 Task: Create a due date automation trigger when advanced on, 2 working days before a card is due add fields without custom field "Resume" set to a number greater than 1 and greater or equal to 10 at 11:00 AM.
Action: Mouse moved to (899, 262)
Screenshot: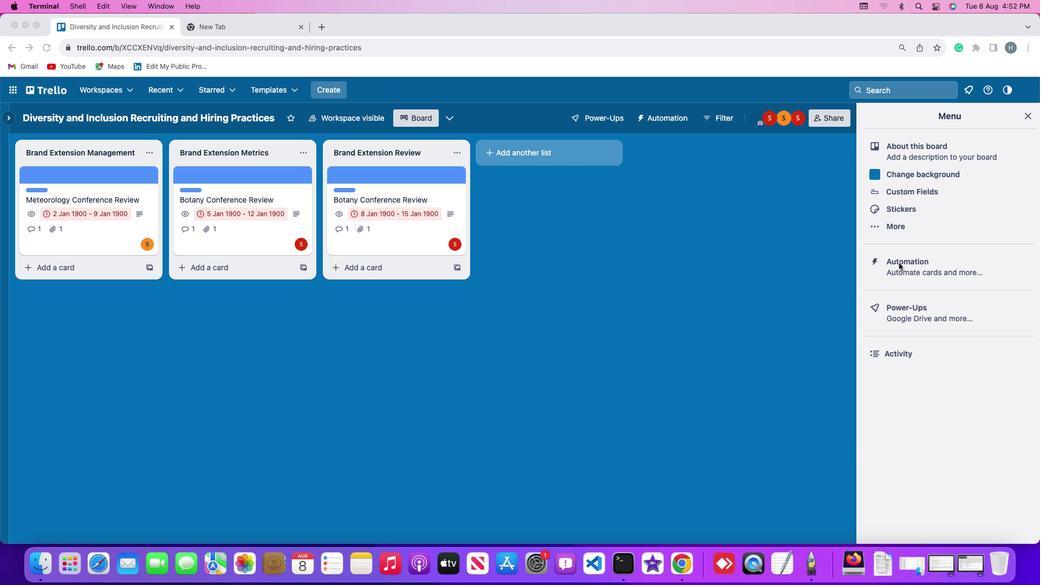 
Action: Mouse pressed left at (899, 262)
Screenshot: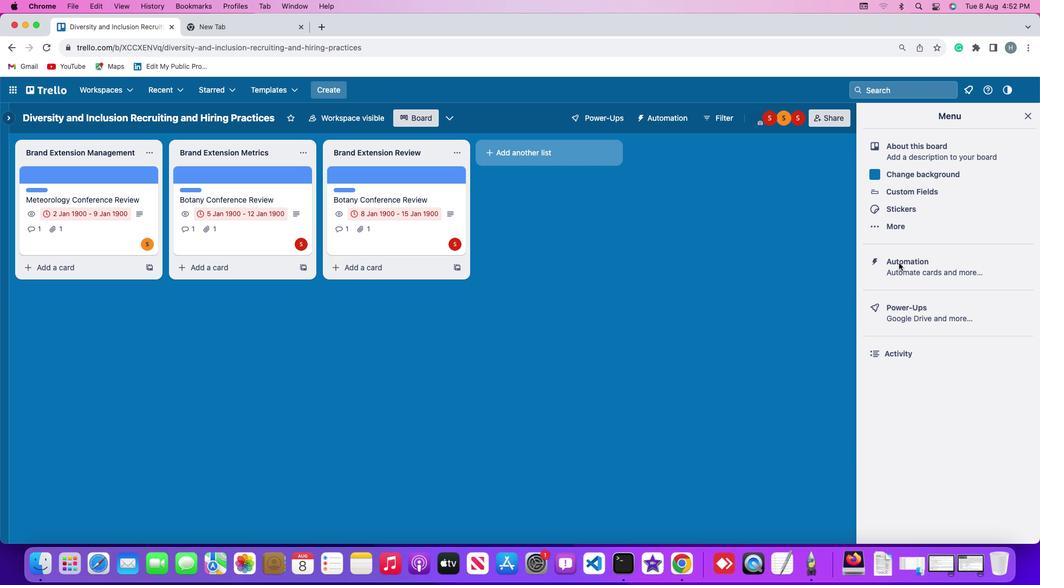 
Action: Mouse pressed left at (899, 262)
Screenshot: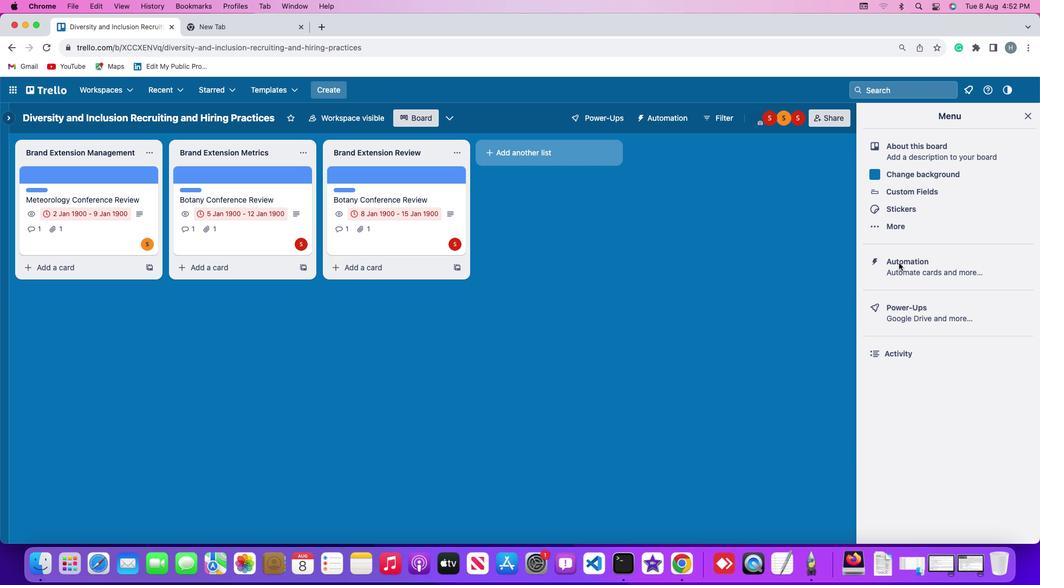 
Action: Mouse moved to (70, 255)
Screenshot: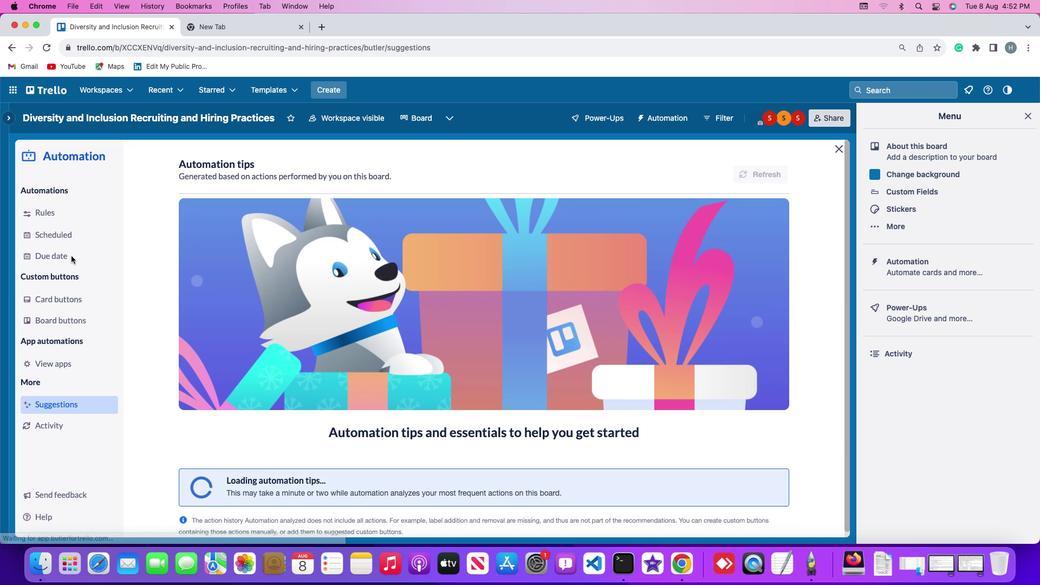 
Action: Mouse pressed left at (70, 255)
Screenshot: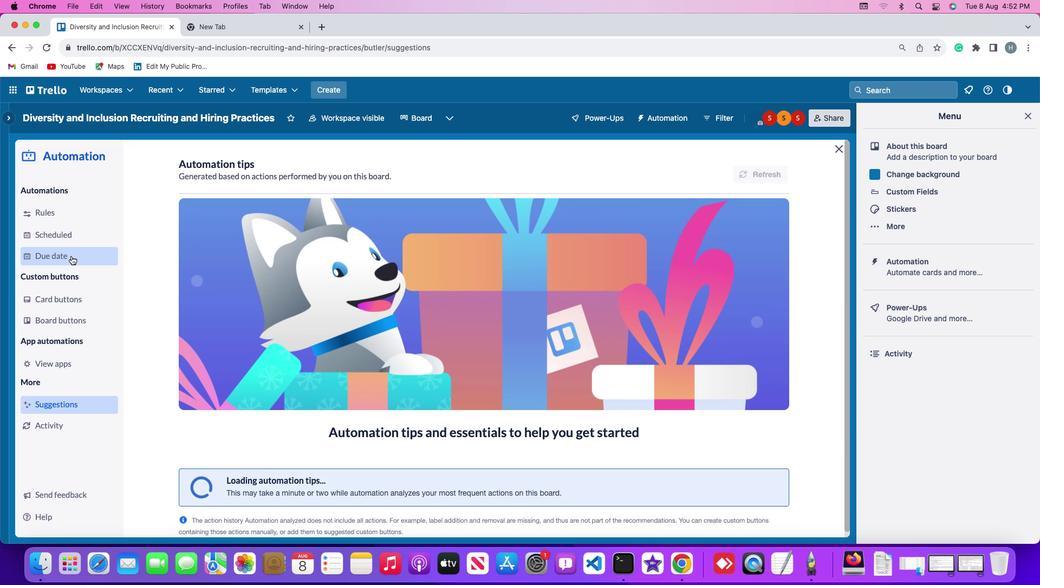 
Action: Mouse moved to (720, 166)
Screenshot: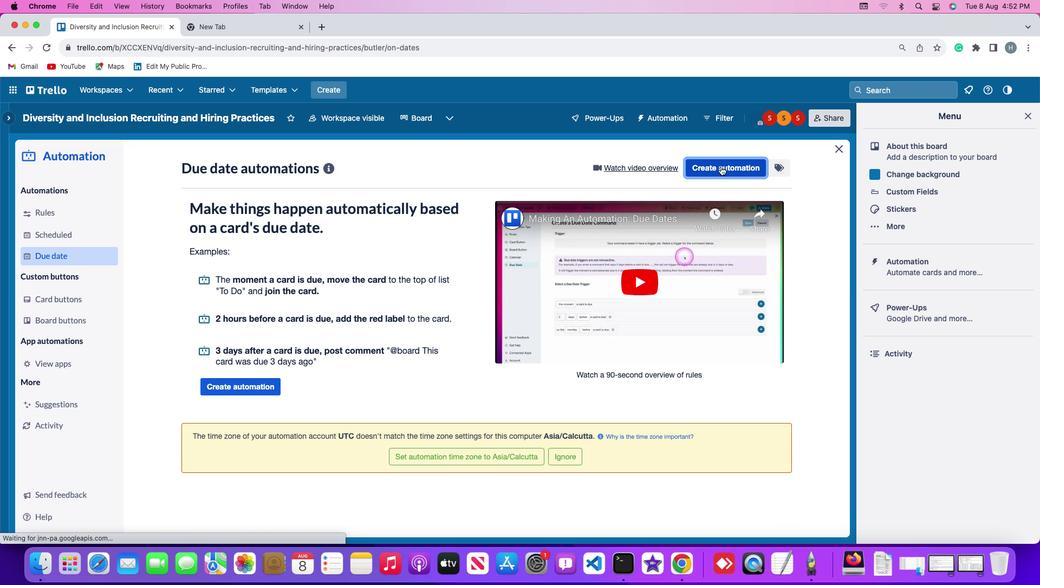 
Action: Mouse pressed left at (720, 166)
Screenshot: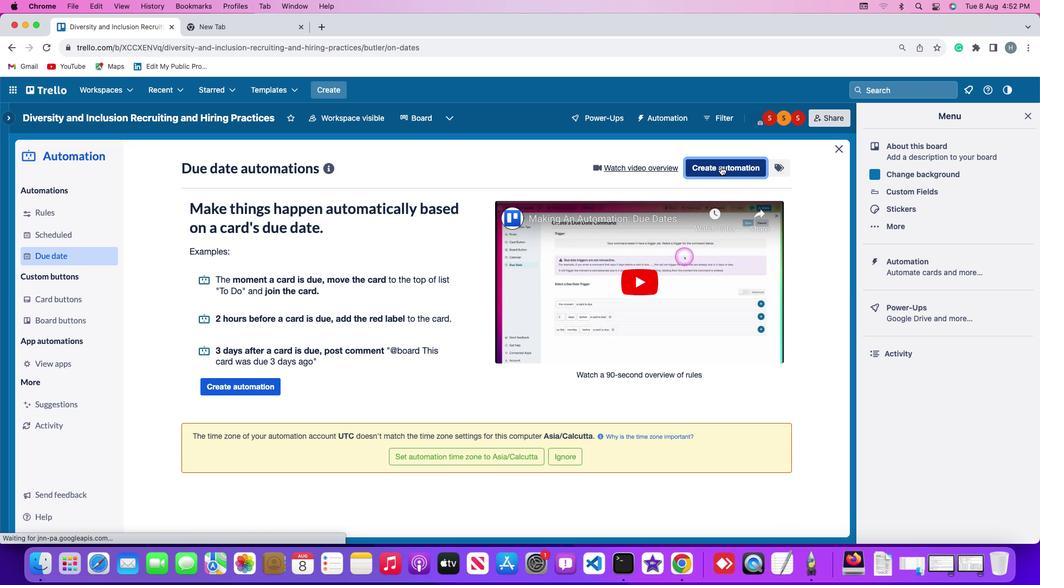 
Action: Mouse moved to (230, 270)
Screenshot: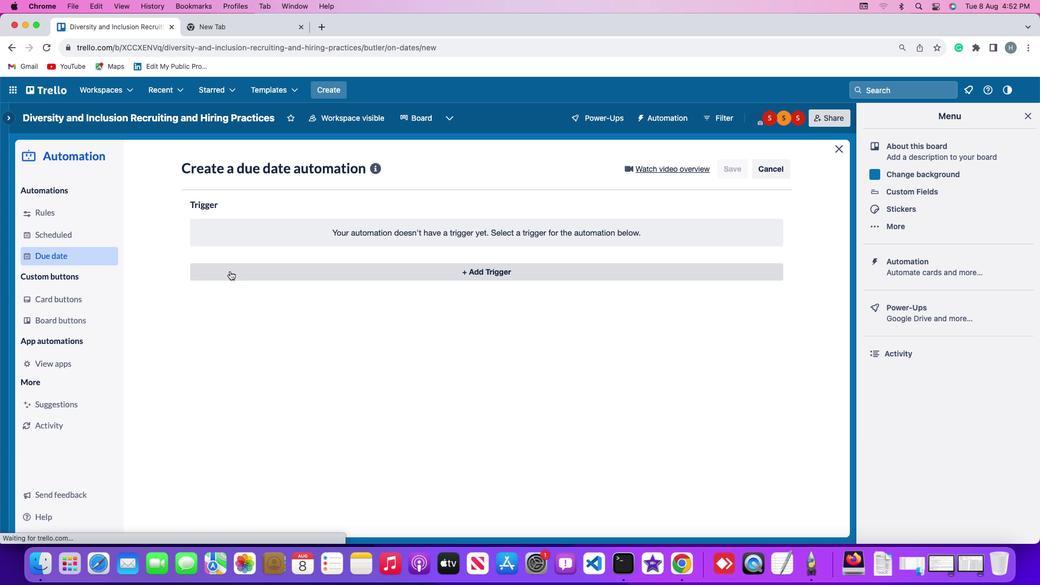 
Action: Mouse pressed left at (230, 270)
Screenshot: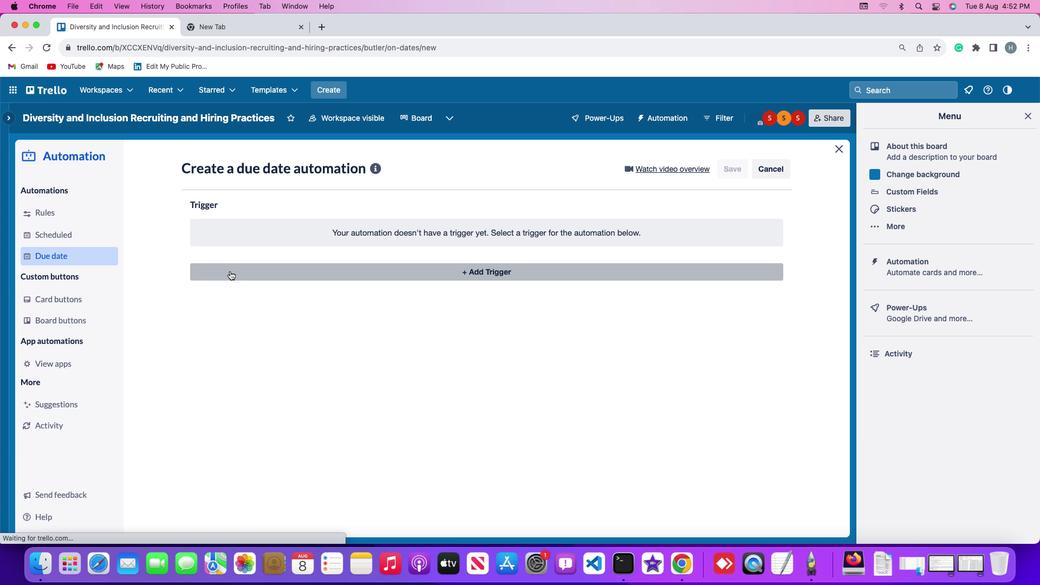 
Action: Mouse moved to (206, 437)
Screenshot: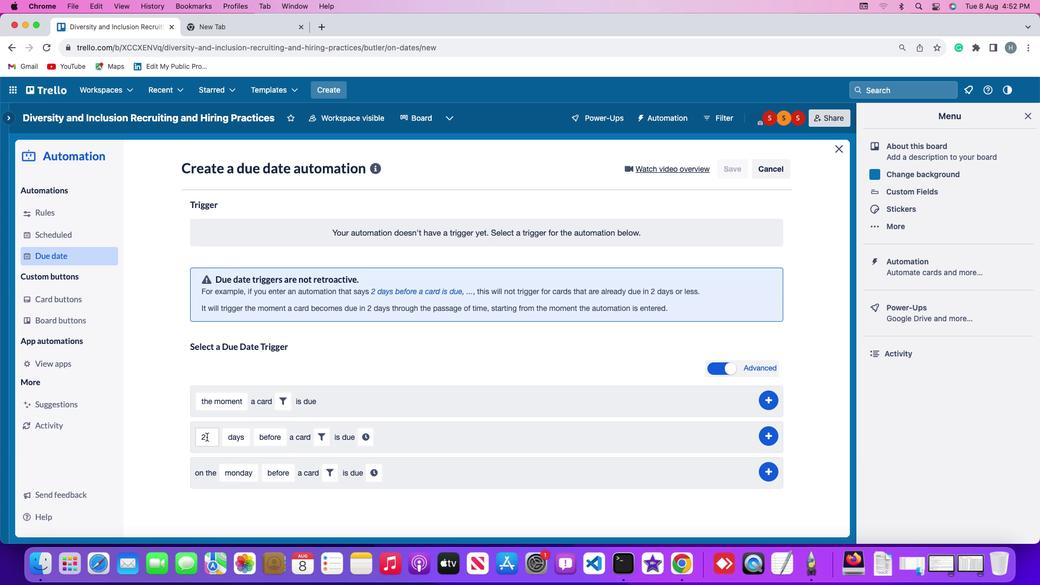 
Action: Mouse pressed left at (206, 437)
Screenshot: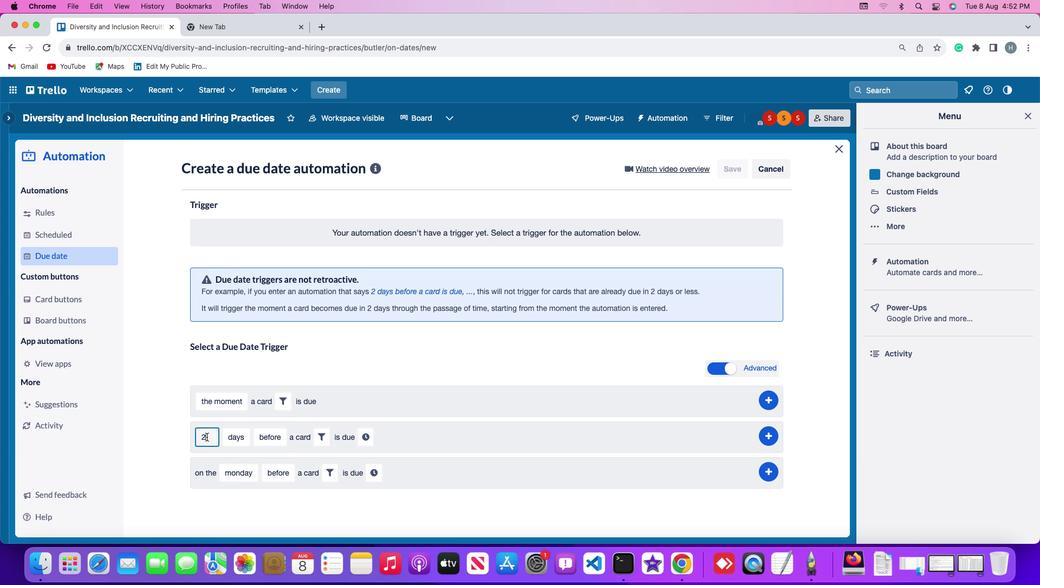 
Action: Mouse moved to (206, 437)
Screenshot: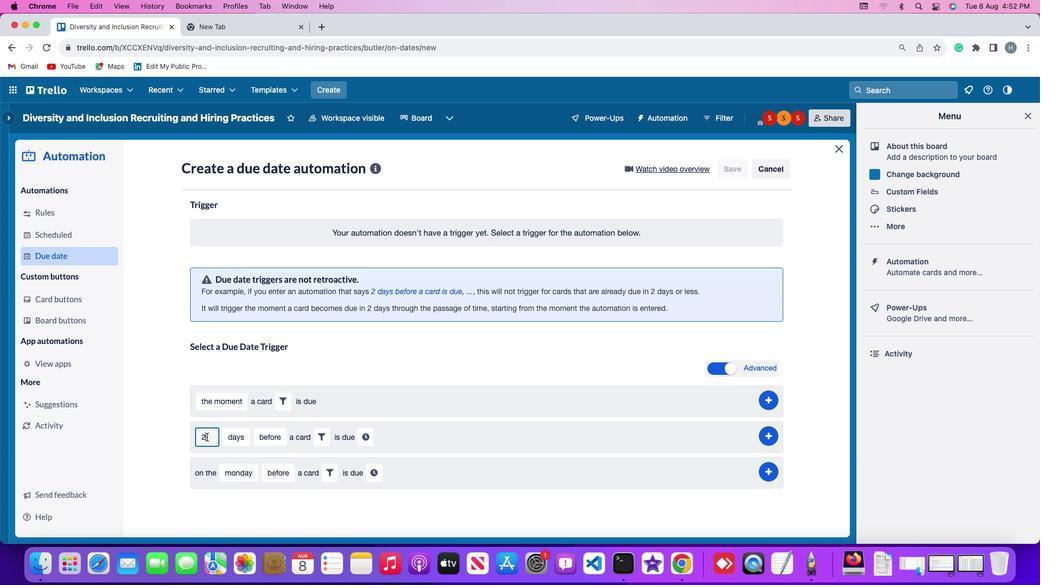 
Action: Key pressed Key.backspace'2'
Screenshot: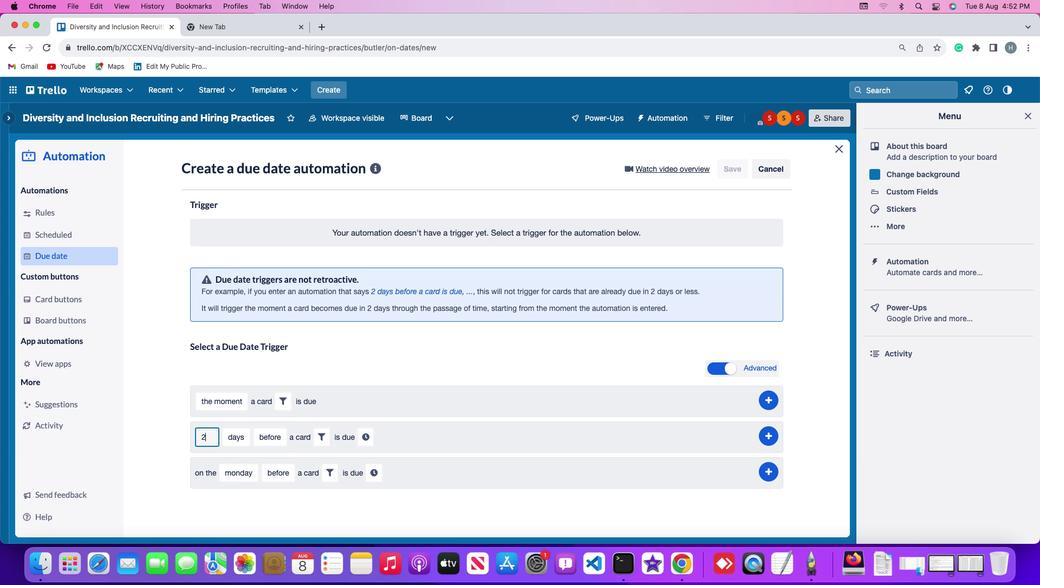 
Action: Mouse moved to (228, 434)
Screenshot: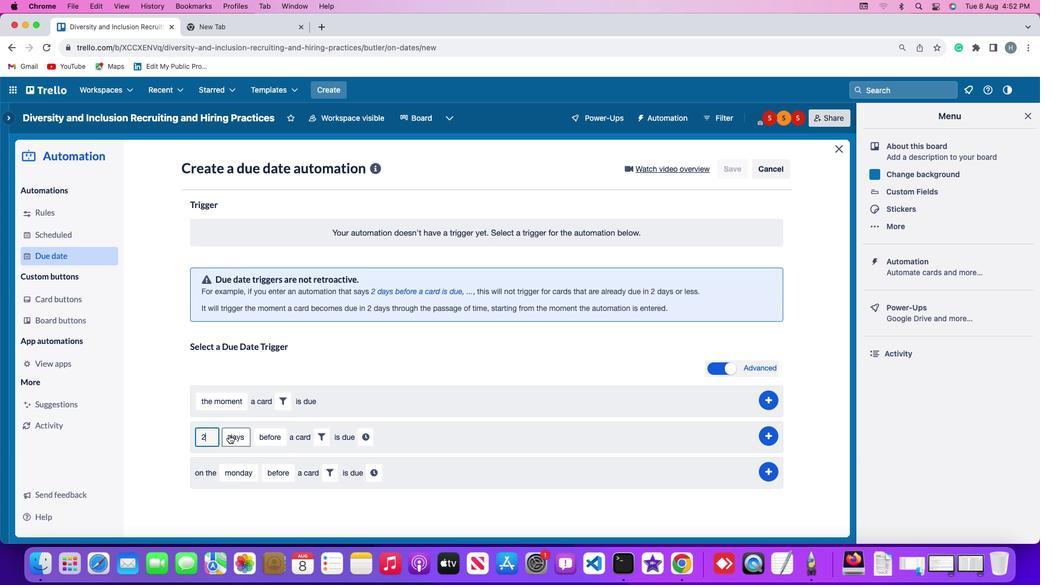 
Action: Mouse pressed left at (228, 434)
Screenshot: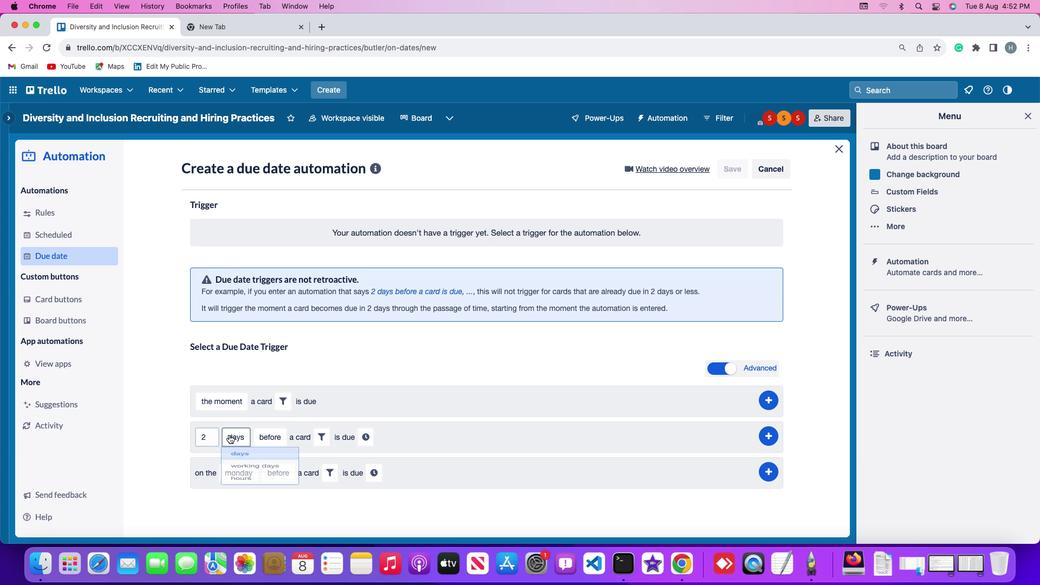 
Action: Mouse moved to (247, 473)
Screenshot: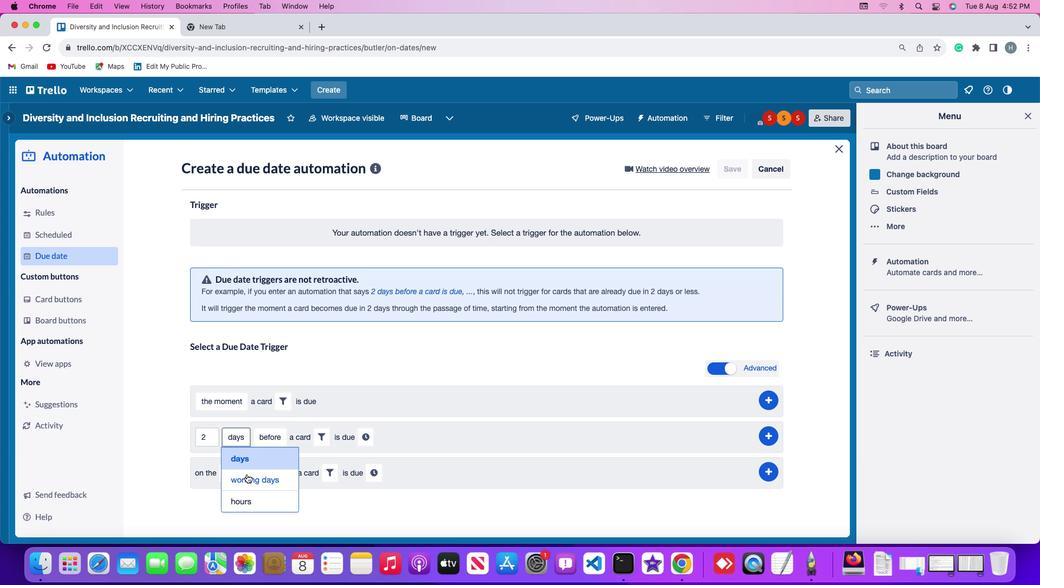 
Action: Mouse pressed left at (247, 473)
Screenshot: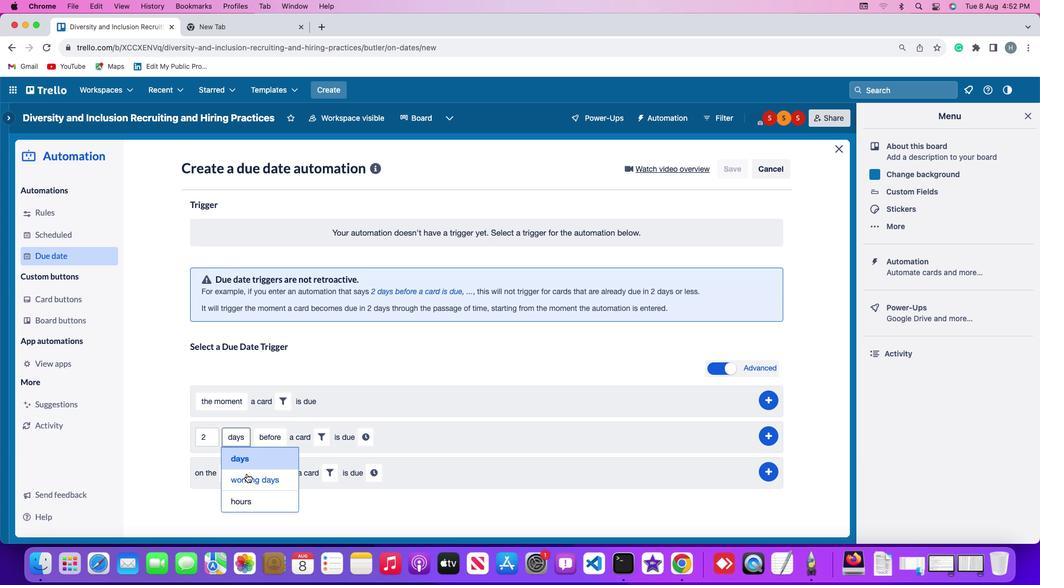 
Action: Mouse moved to (288, 438)
Screenshot: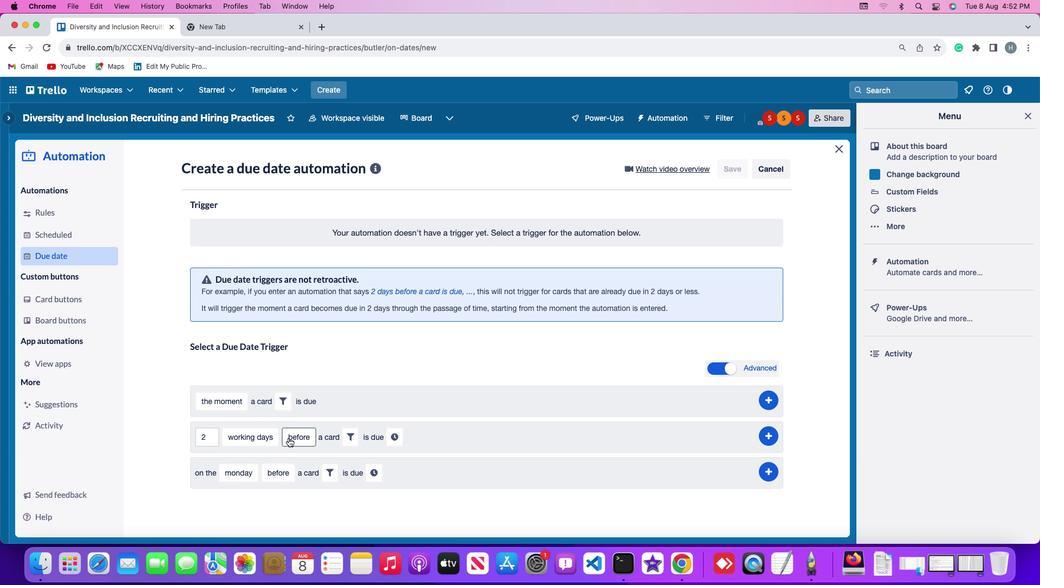 
Action: Mouse pressed left at (288, 438)
Screenshot: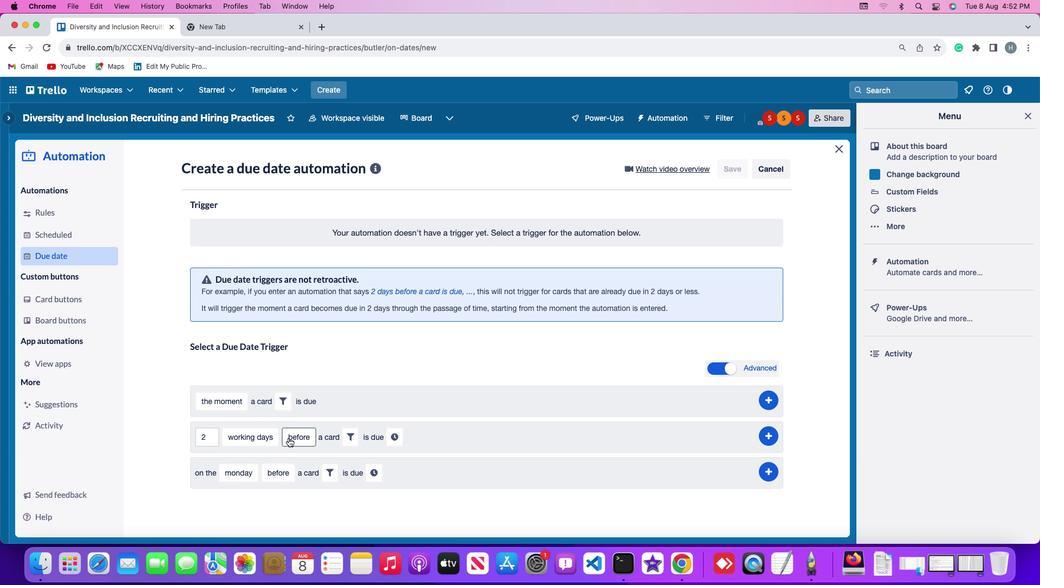 
Action: Mouse moved to (301, 458)
Screenshot: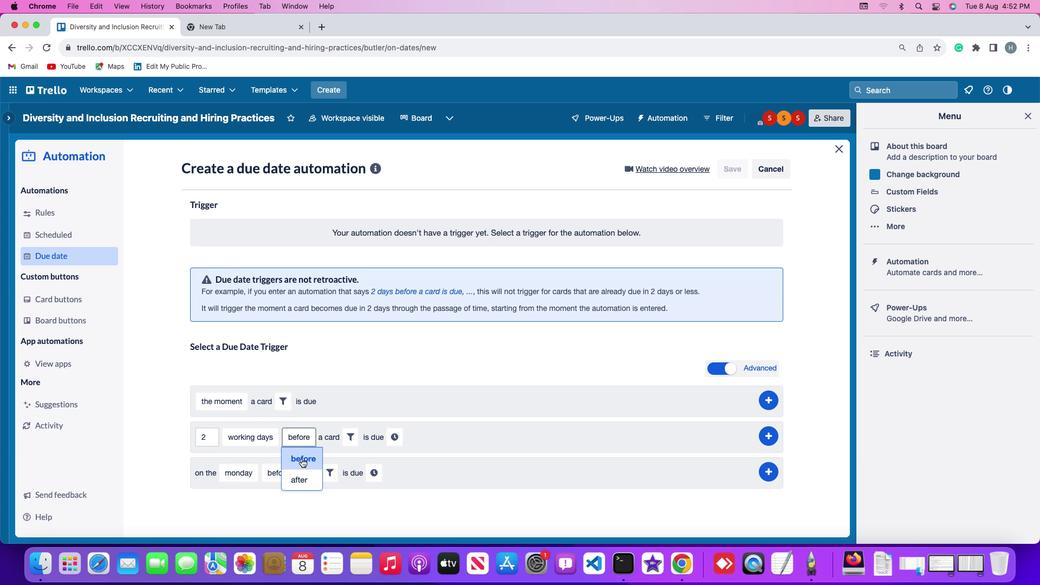
Action: Mouse pressed left at (301, 458)
Screenshot: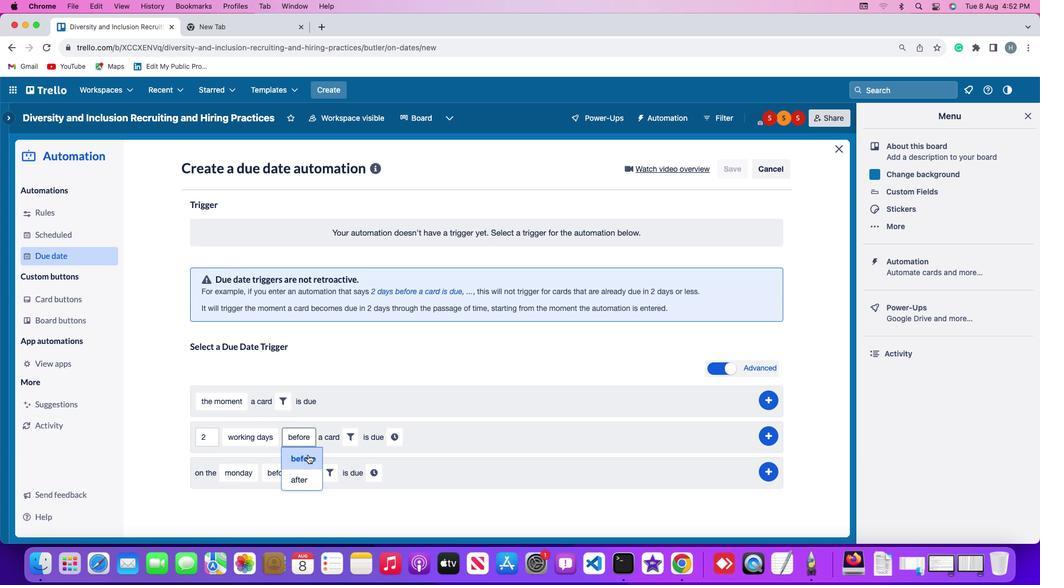 
Action: Mouse moved to (356, 440)
Screenshot: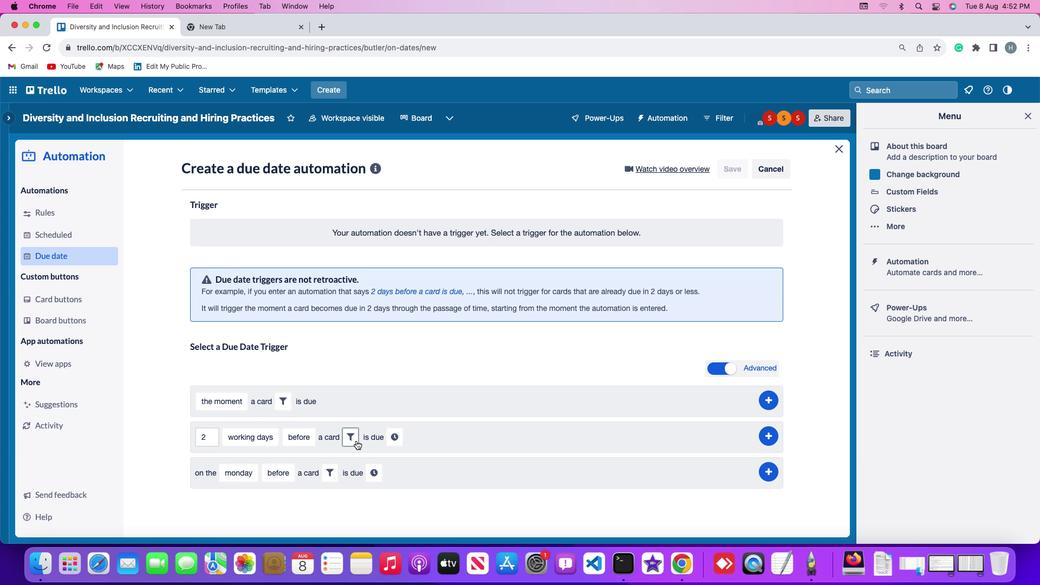 
Action: Mouse pressed left at (356, 440)
Screenshot: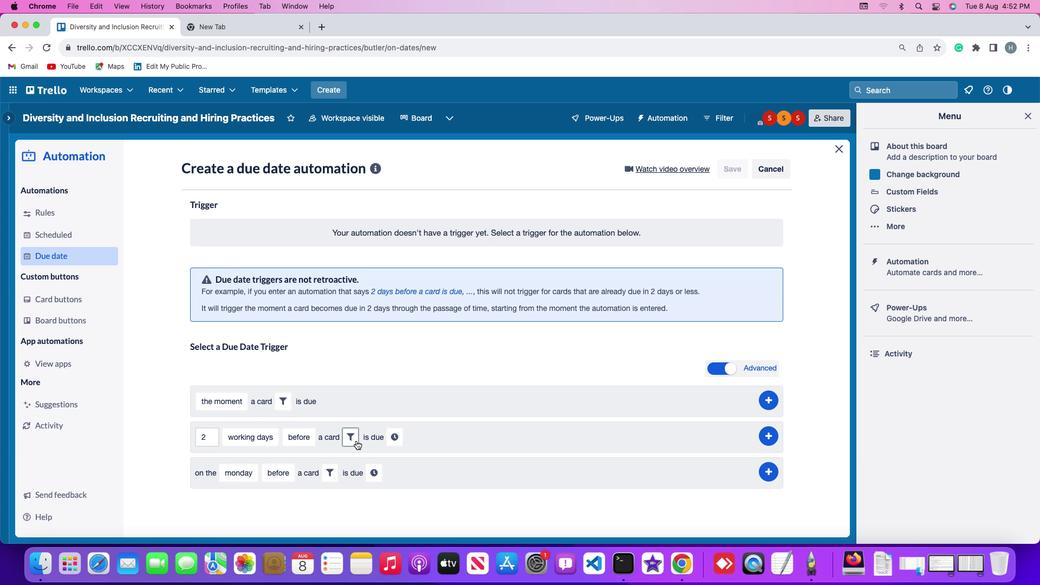 
Action: Mouse moved to (535, 471)
Screenshot: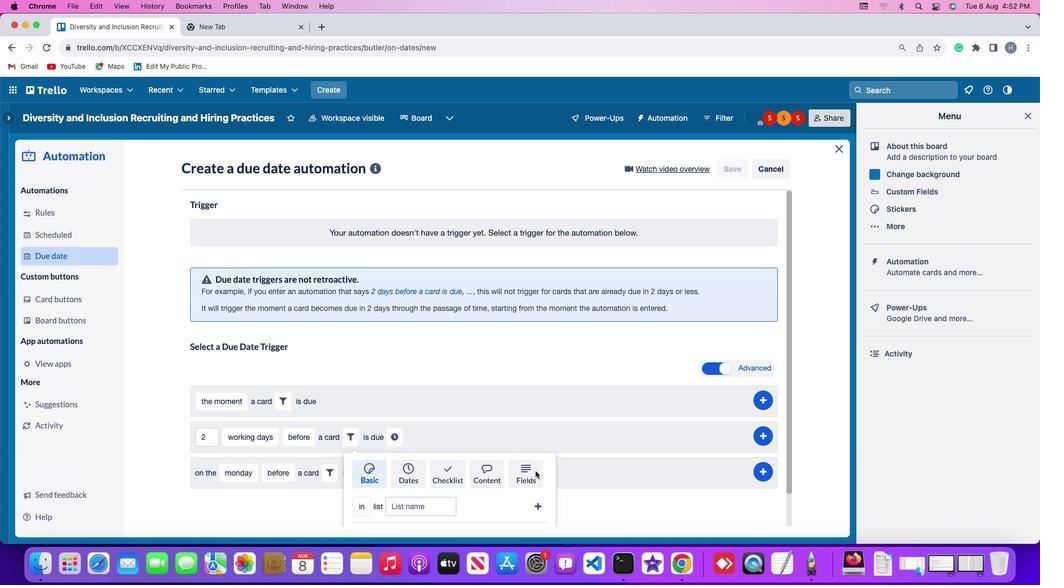 
Action: Mouse pressed left at (535, 471)
Screenshot: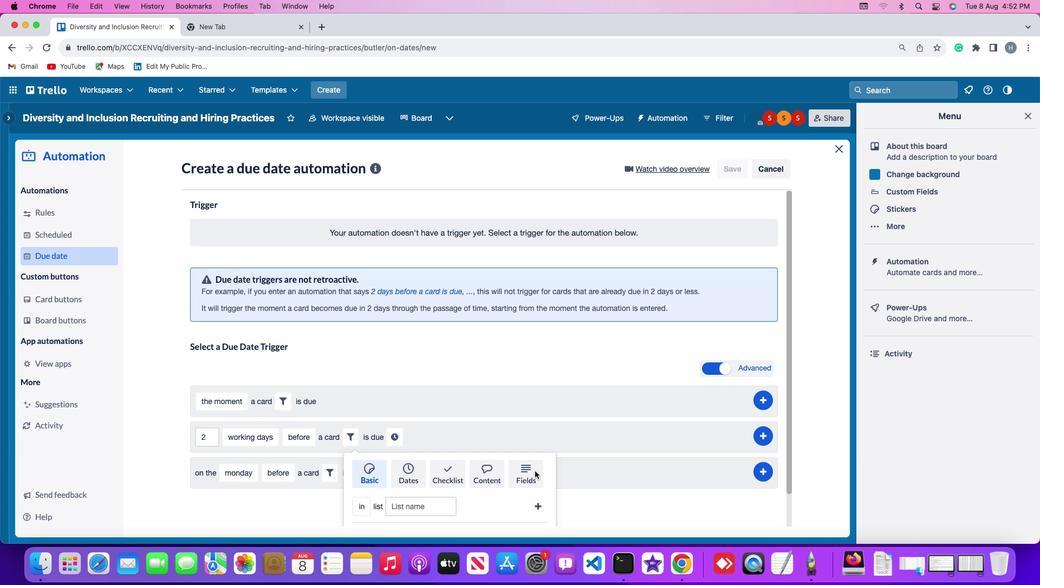 
Action: Mouse moved to (303, 504)
Screenshot: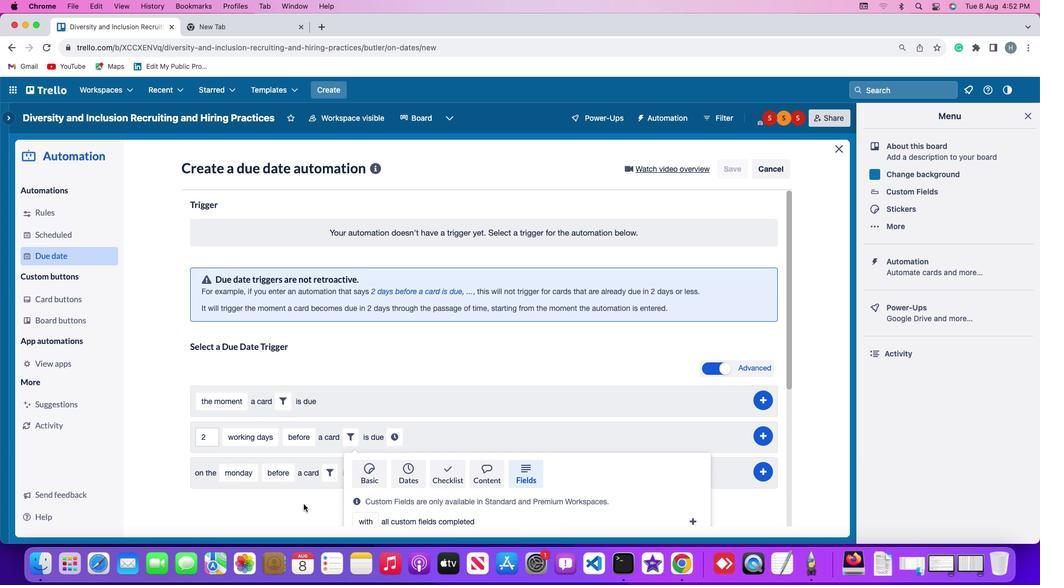 
Action: Mouse scrolled (303, 504) with delta (0, 0)
Screenshot: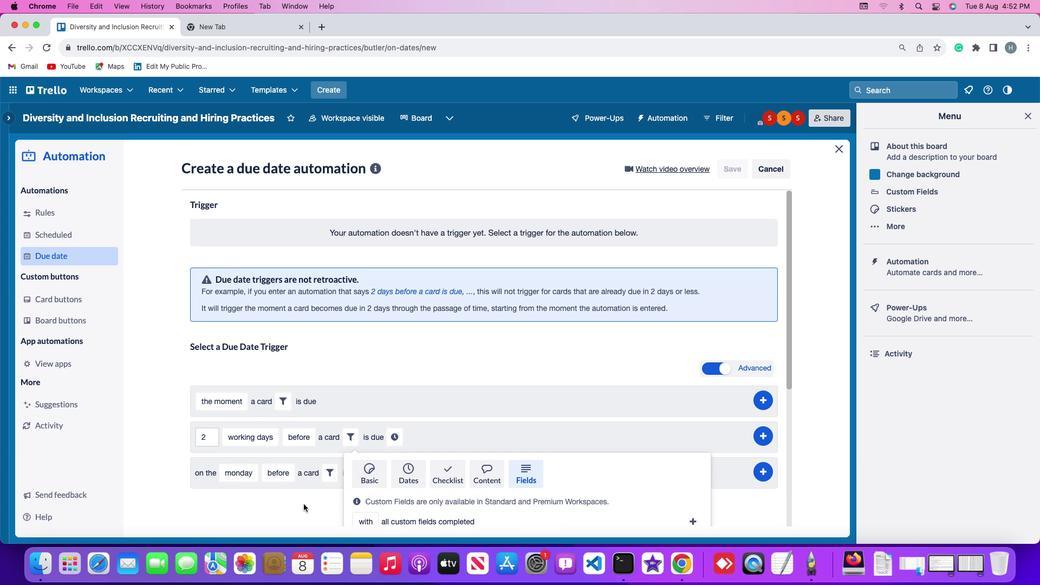 
Action: Mouse scrolled (303, 504) with delta (0, 0)
Screenshot: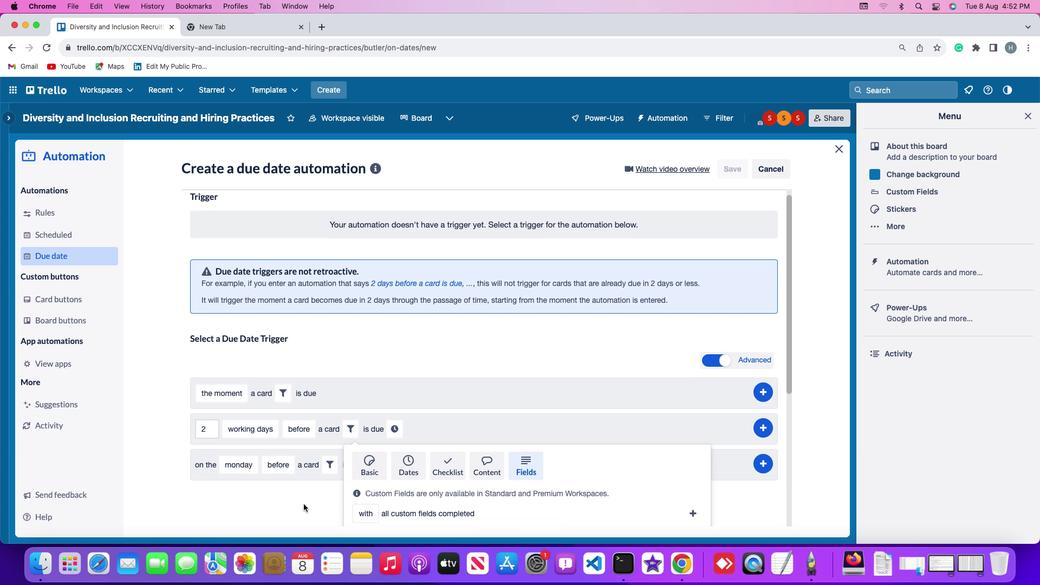 
Action: Mouse scrolled (303, 504) with delta (0, -1)
Screenshot: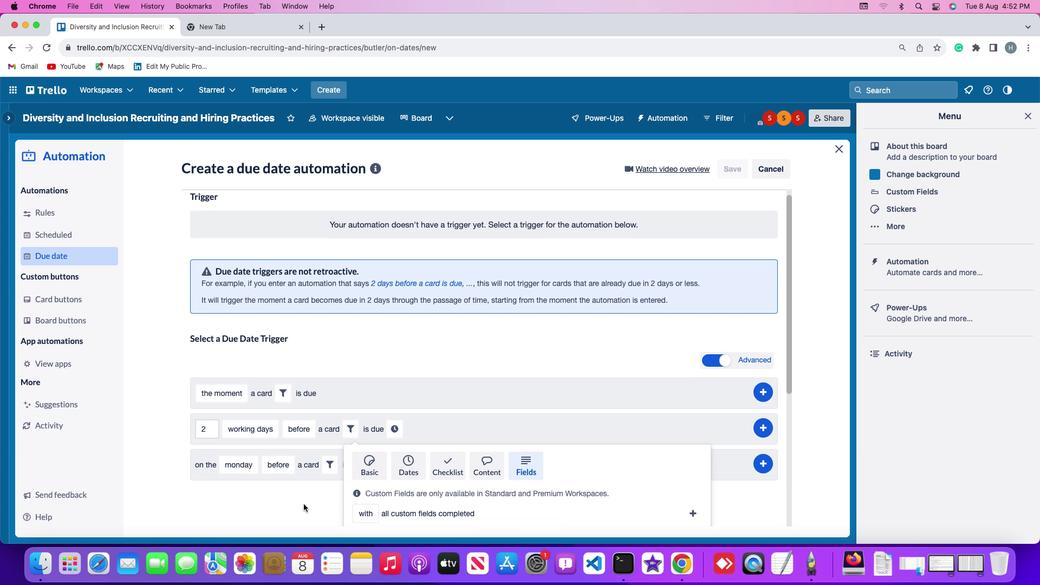 
Action: Mouse scrolled (303, 504) with delta (0, -2)
Screenshot: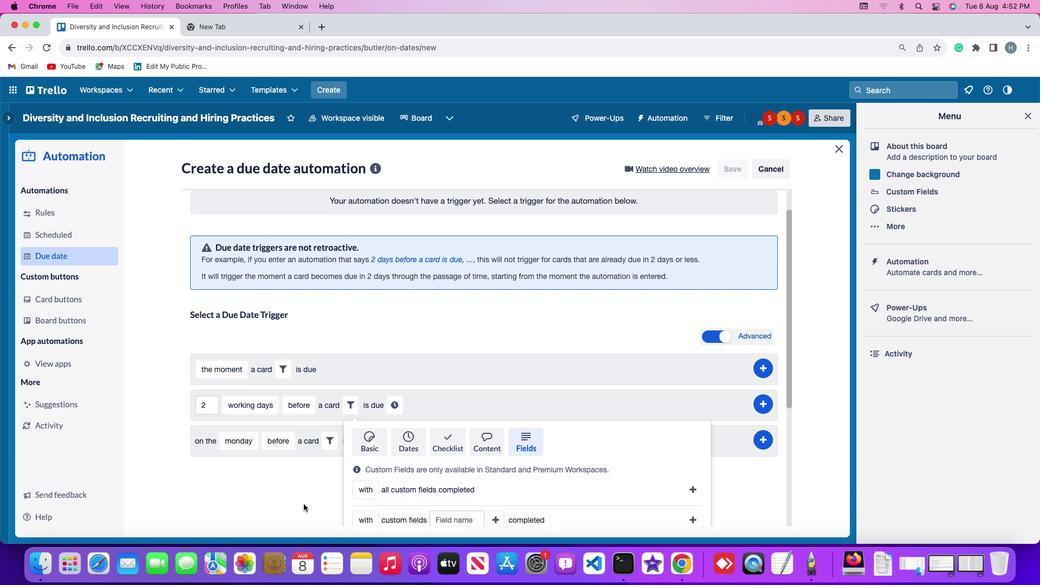 
Action: Mouse scrolled (303, 504) with delta (0, -3)
Screenshot: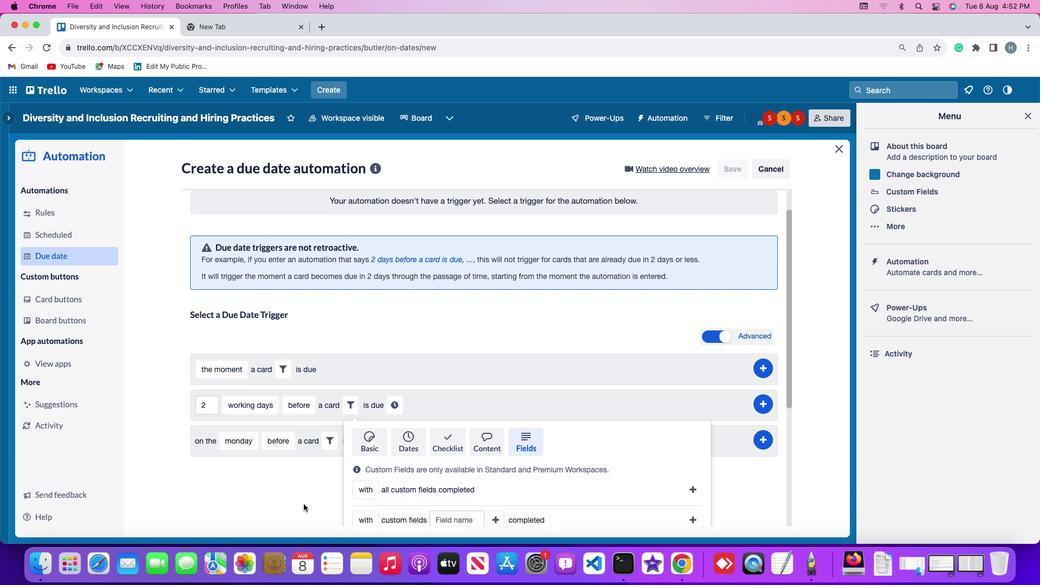 
Action: Mouse scrolled (303, 504) with delta (0, -3)
Screenshot: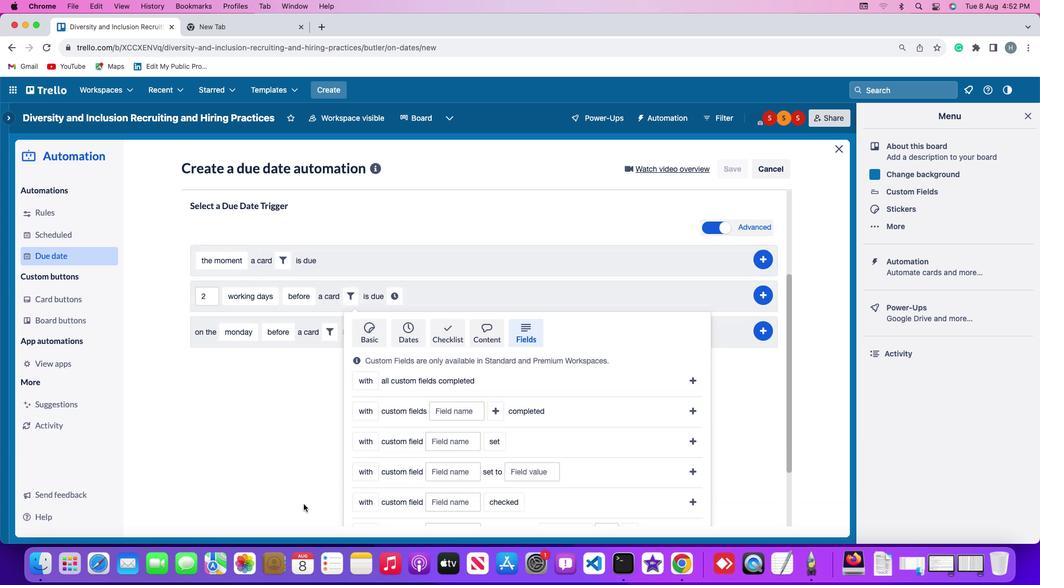 
Action: Mouse scrolled (303, 504) with delta (0, -3)
Screenshot: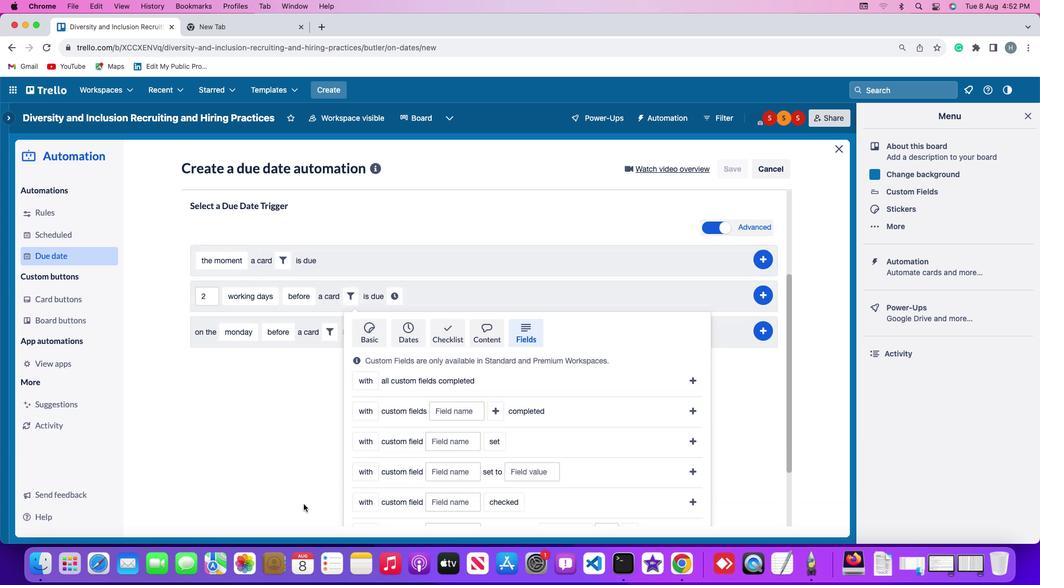 
Action: Mouse scrolled (303, 504) with delta (0, 0)
Screenshot: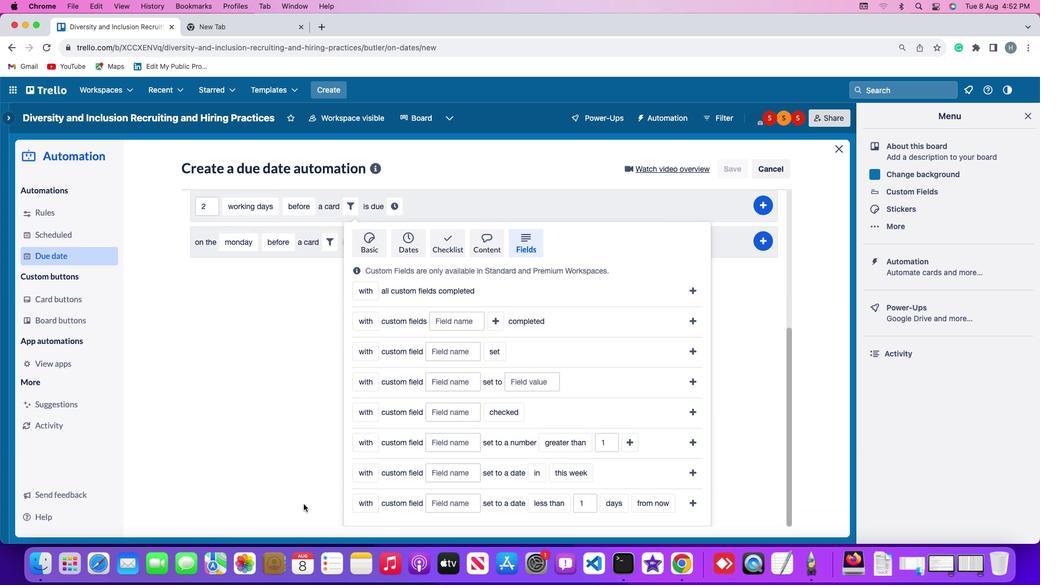 
Action: Mouse scrolled (303, 504) with delta (0, 0)
Screenshot: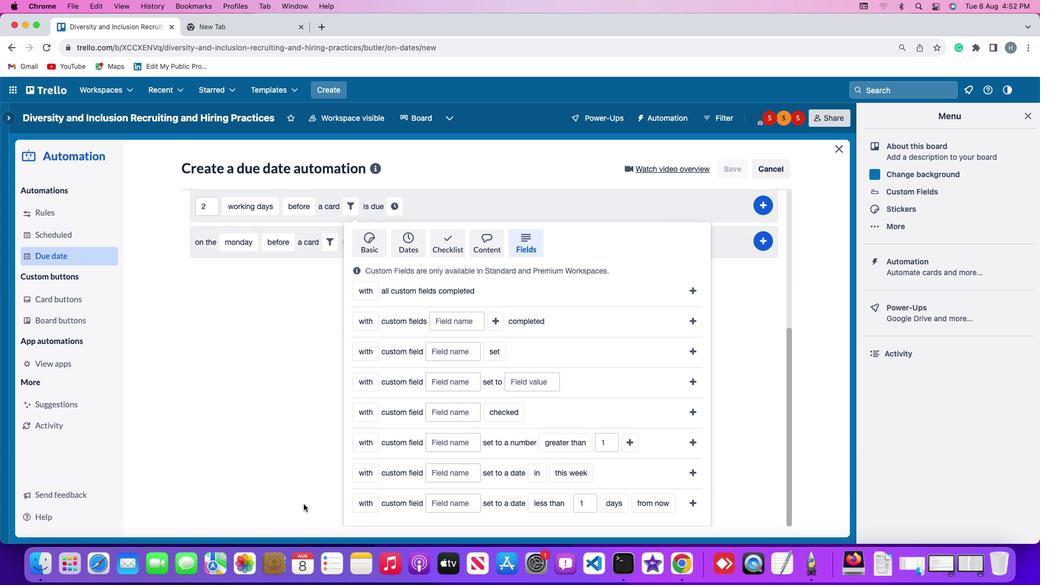 
Action: Mouse scrolled (303, 504) with delta (0, -2)
Screenshot: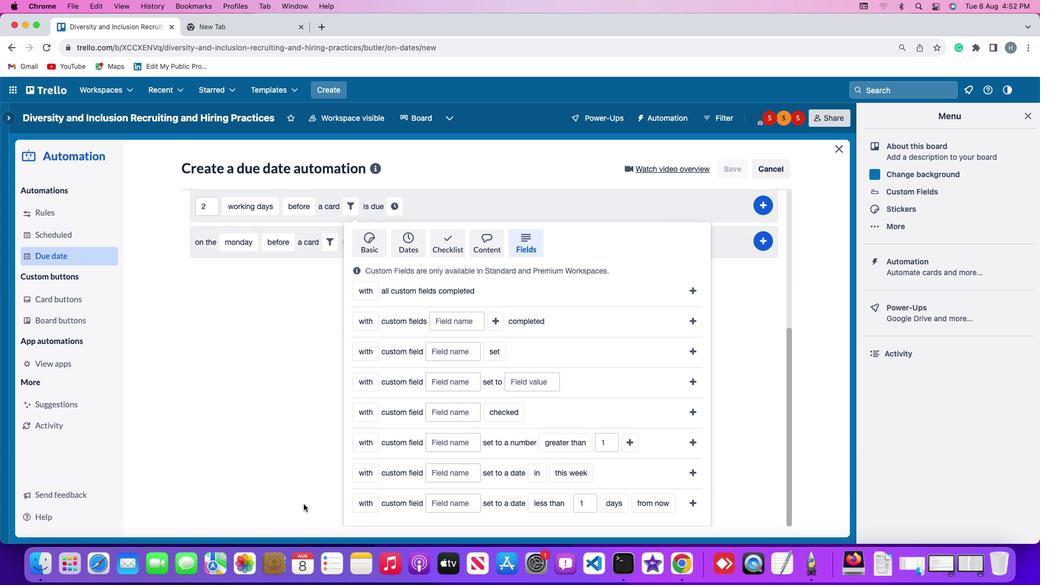 
Action: Mouse scrolled (303, 504) with delta (0, -2)
Screenshot: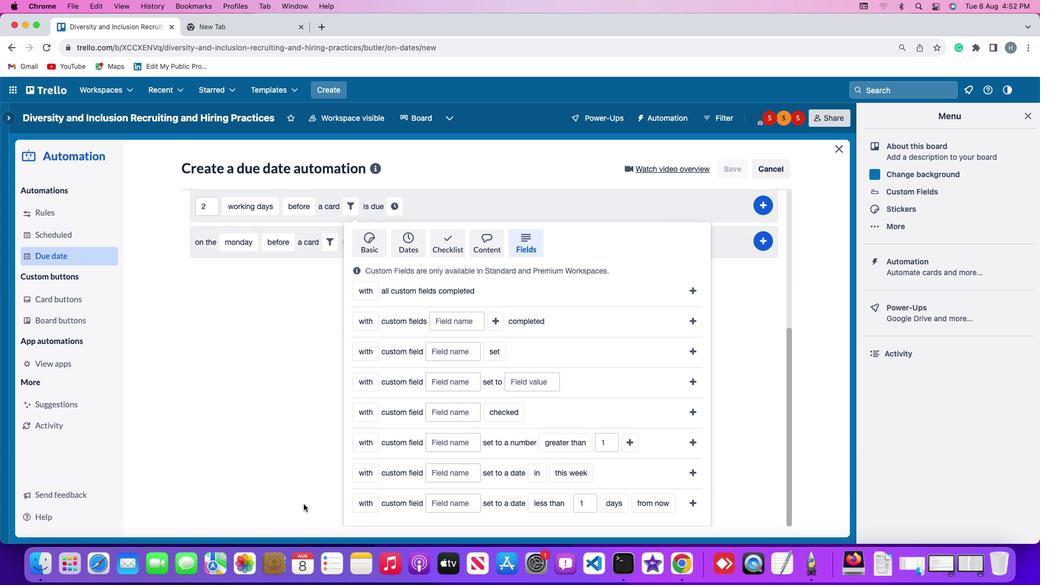 
Action: Mouse scrolled (303, 504) with delta (0, -3)
Screenshot: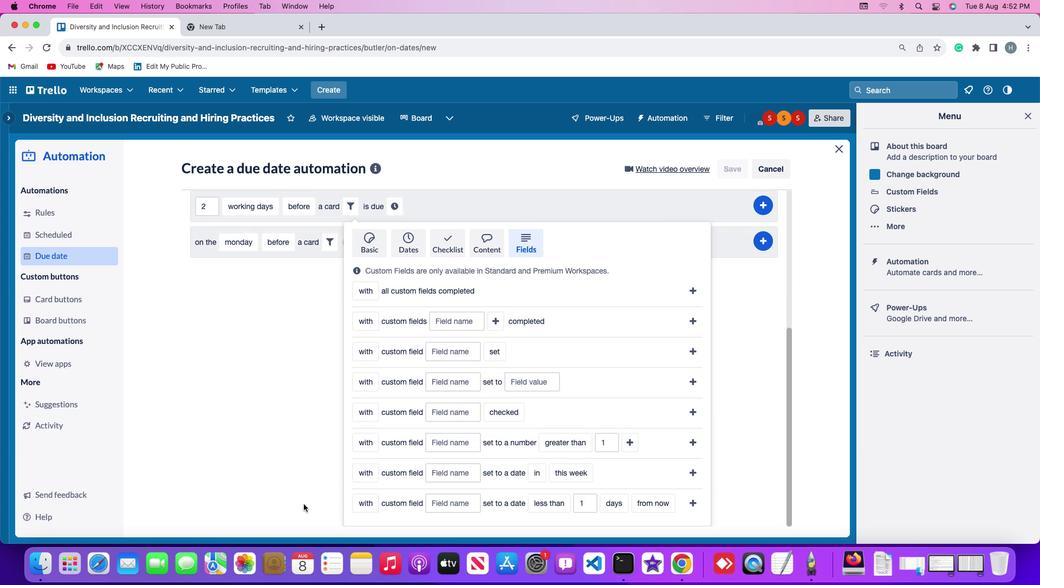 
Action: Mouse scrolled (303, 504) with delta (0, -3)
Screenshot: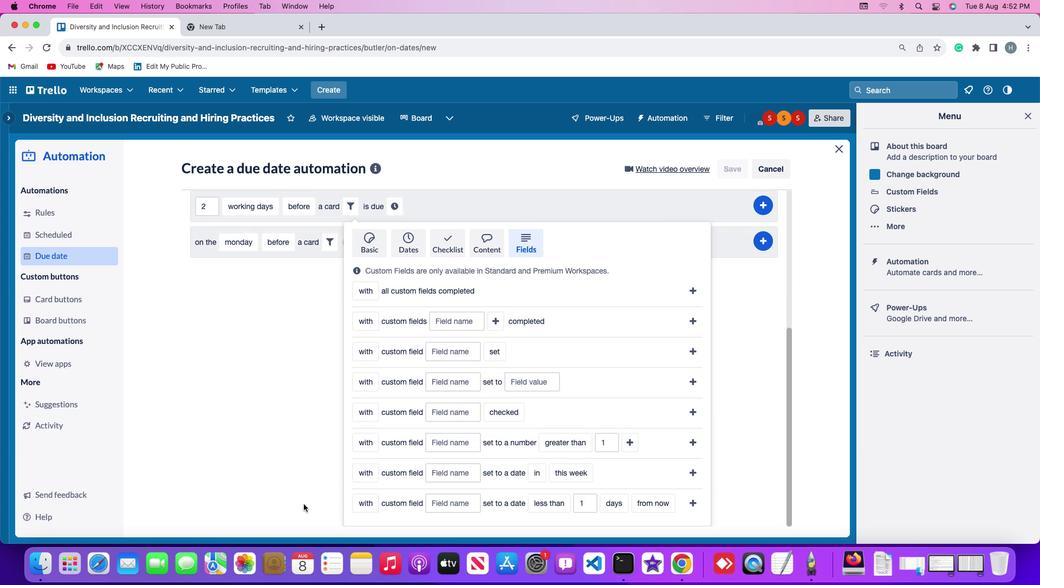 
Action: Mouse moved to (351, 447)
Screenshot: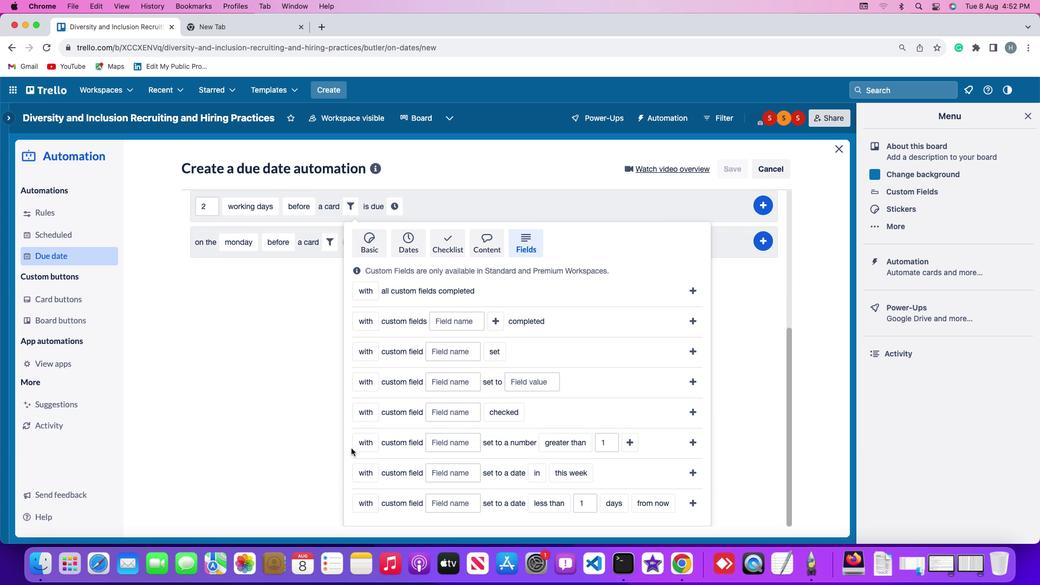 
Action: Mouse pressed left at (351, 447)
Screenshot: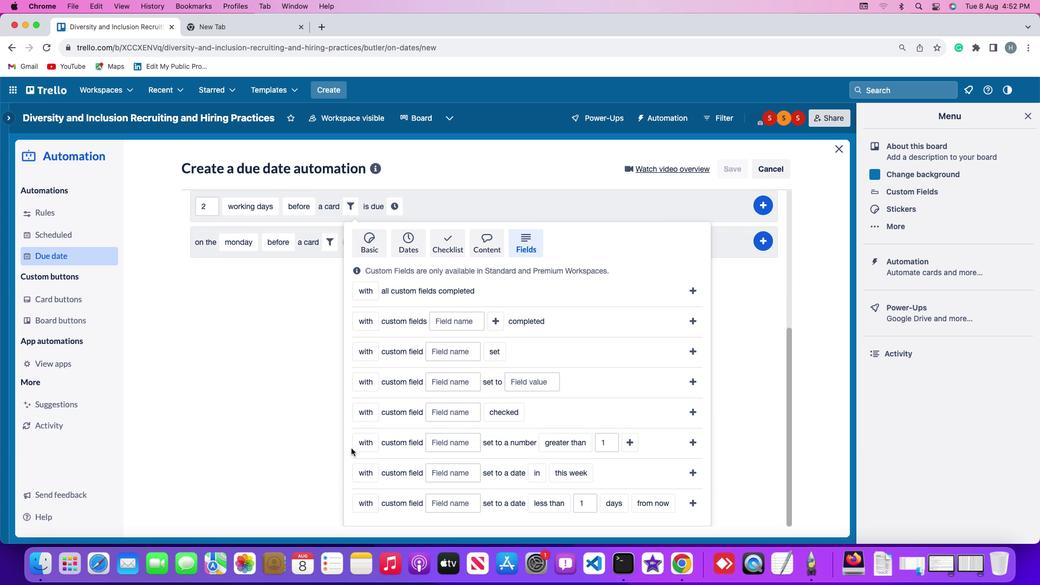 
Action: Mouse moved to (362, 443)
Screenshot: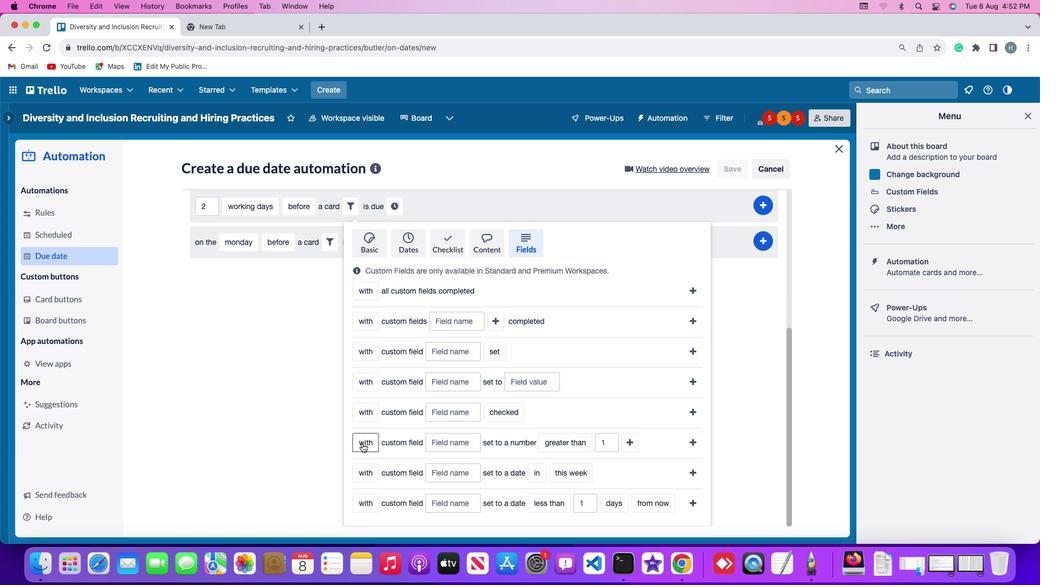 
Action: Mouse pressed left at (362, 443)
Screenshot: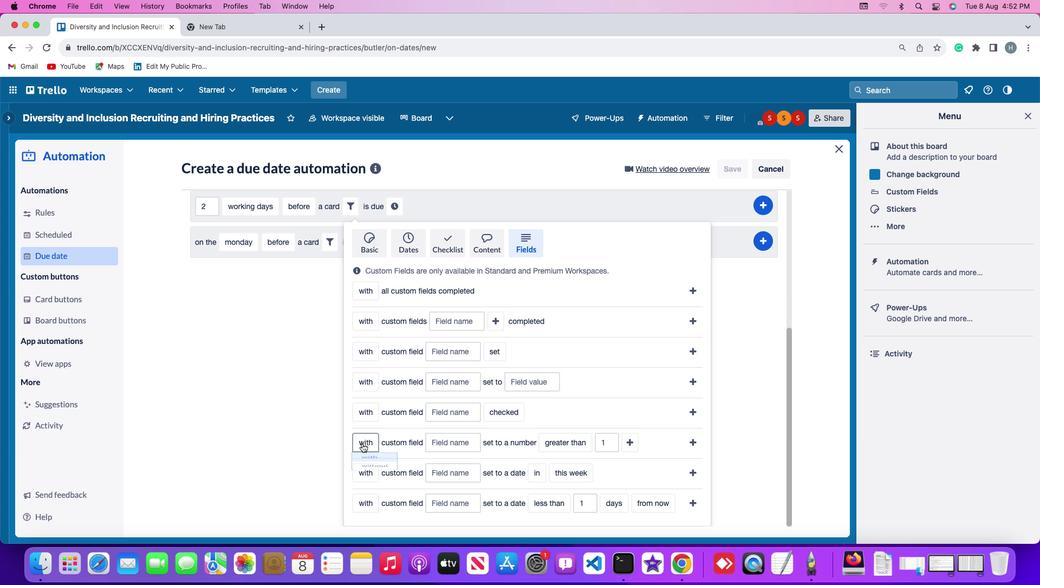 
Action: Mouse moved to (371, 480)
Screenshot: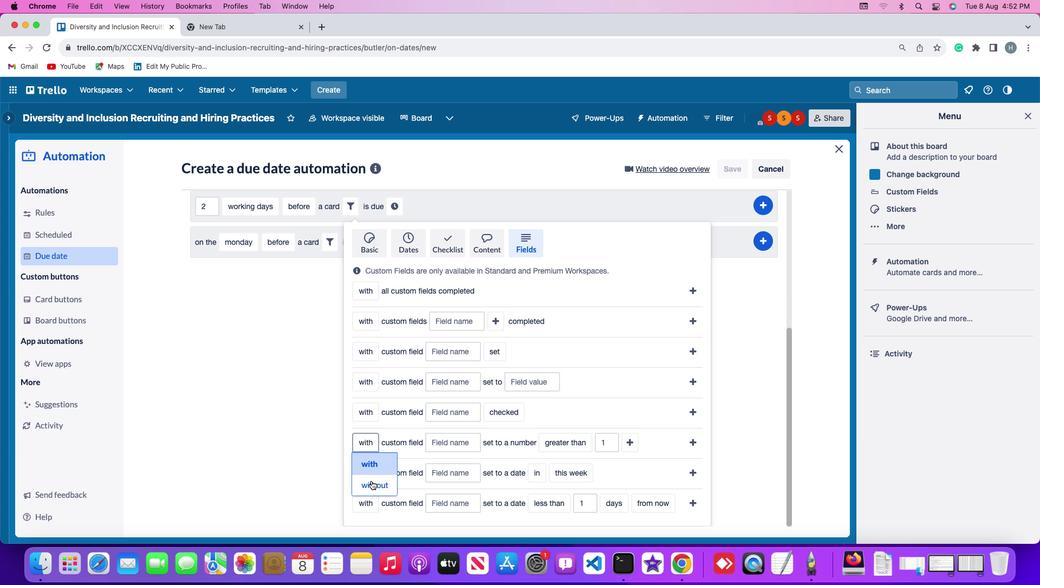 
Action: Mouse pressed left at (371, 480)
Screenshot: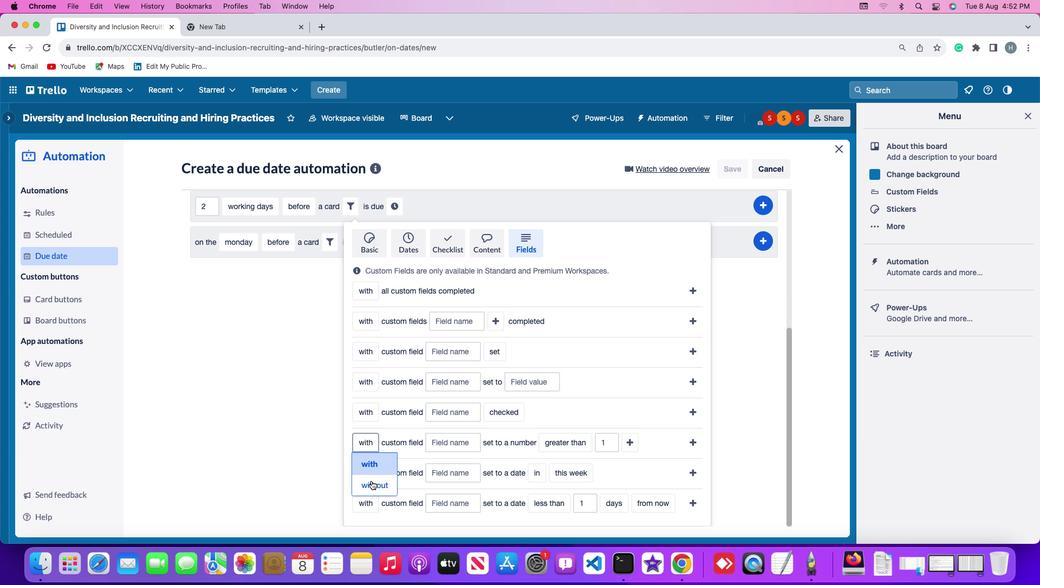 
Action: Mouse moved to (461, 443)
Screenshot: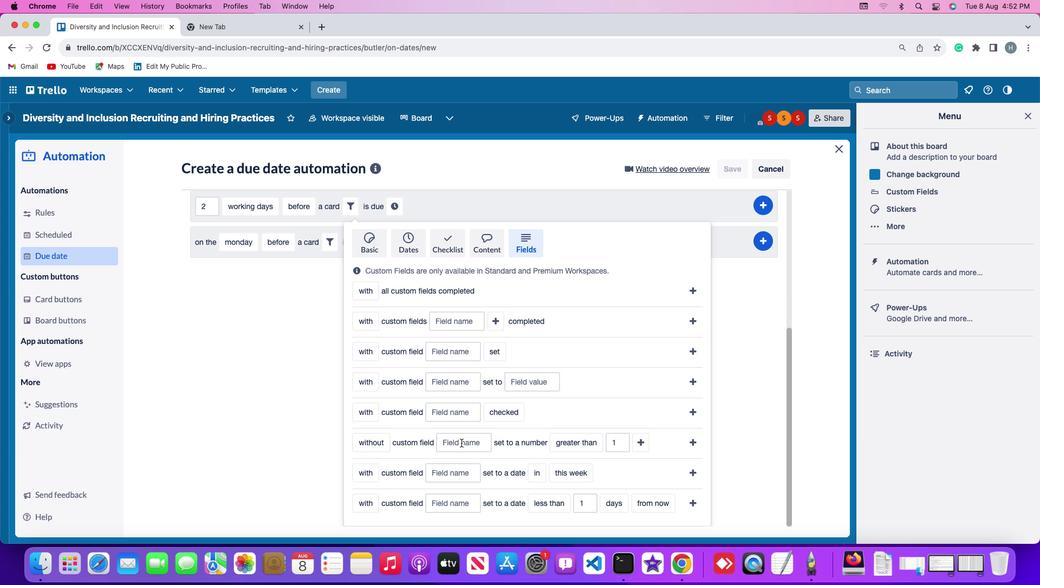 
Action: Mouse pressed left at (461, 443)
Screenshot: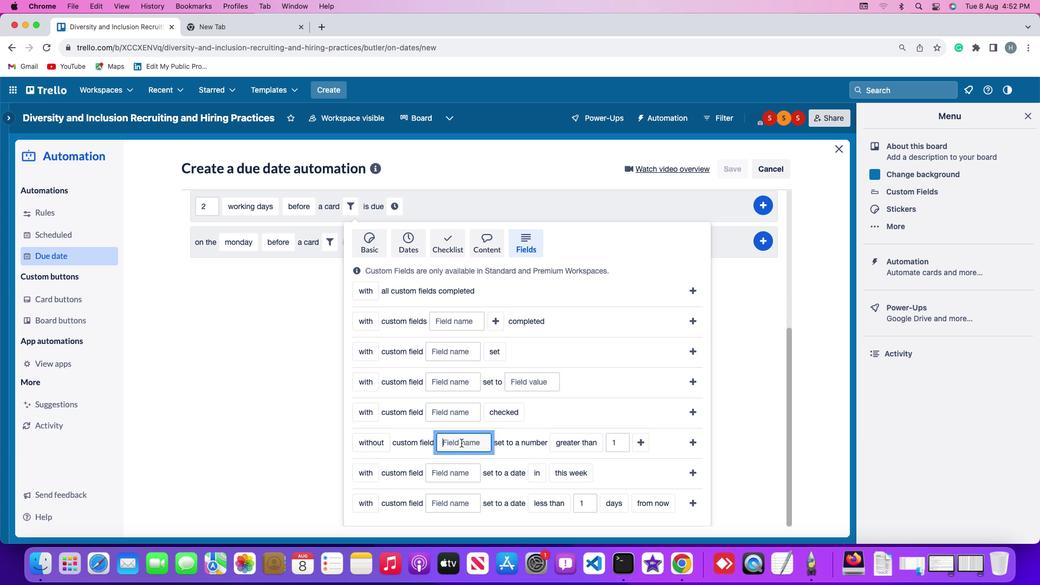 
Action: Mouse moved to (461, 442)
Screenshot: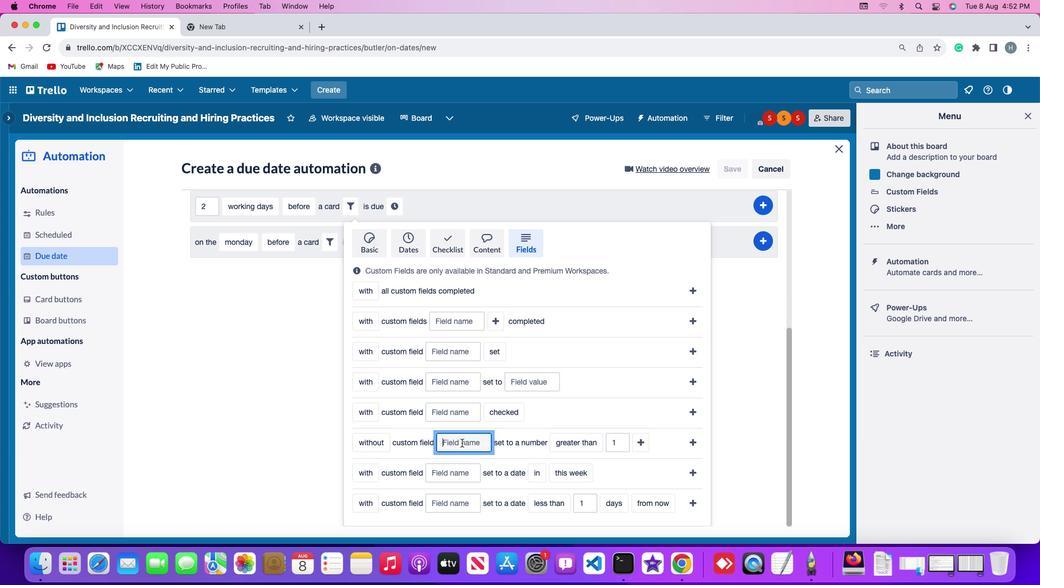 
Action: Key pressed Key.shift'R''e''s''u''m''e'
Screenshot: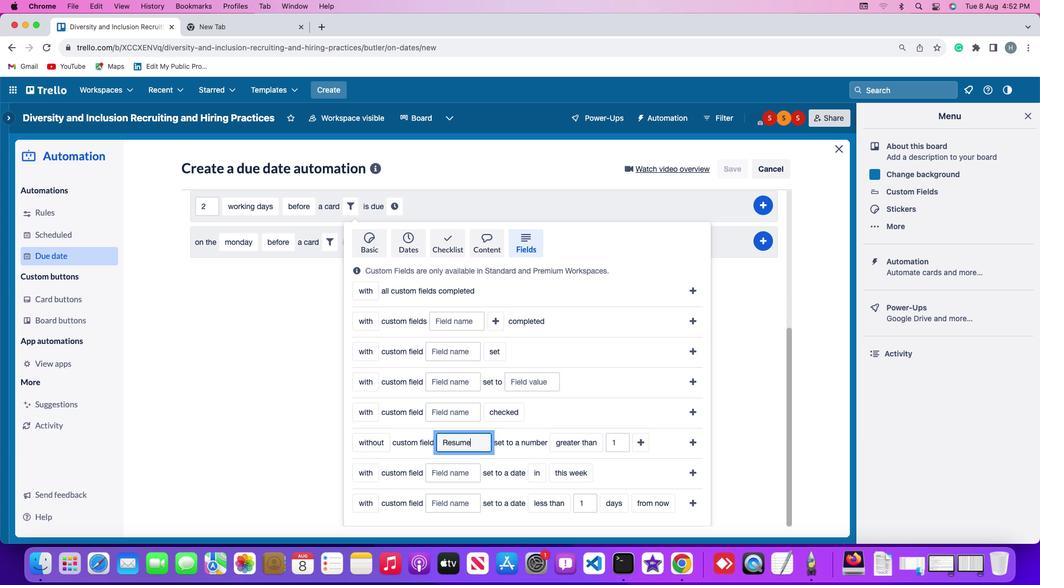 
Action: Mouse moved to (566, 442)
Screenshot: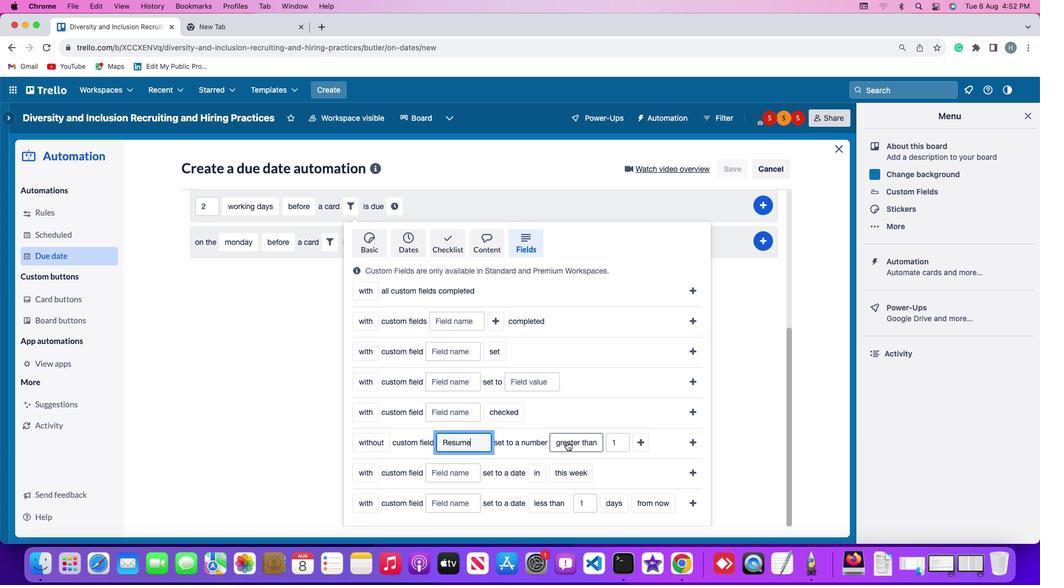 
Action: Mouse pressed left at (566, 442)
Screenshot: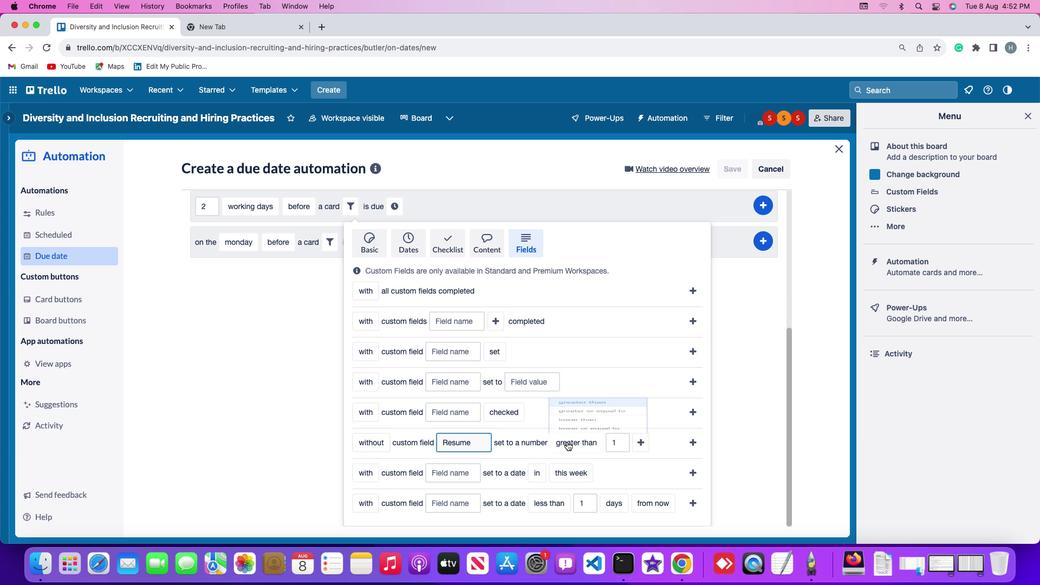 
Action: Mouse moved to (587, 363)
Screenshot: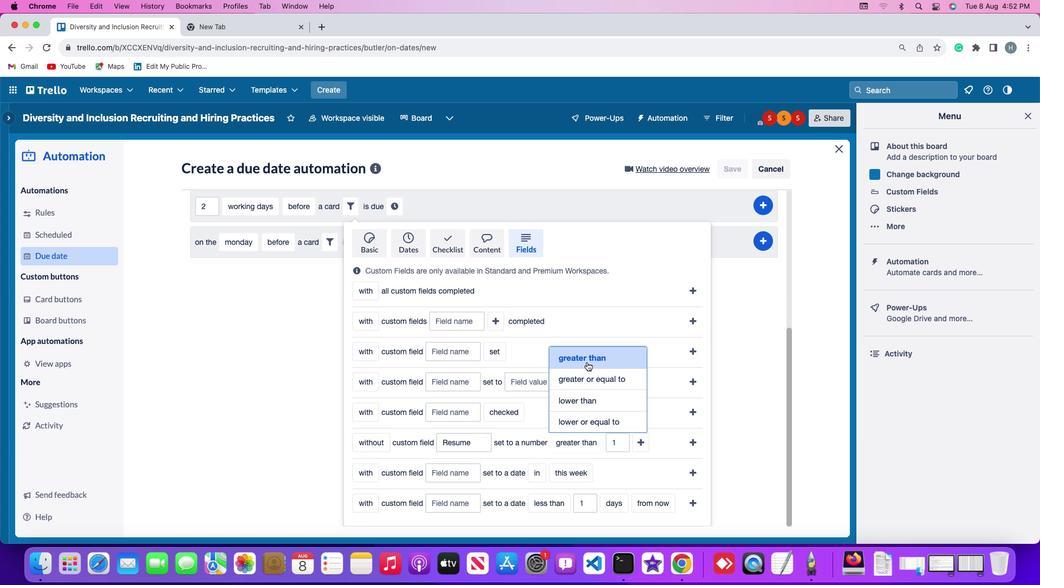 
Action: Mouse pressed left at (587, 363)
Screenshot: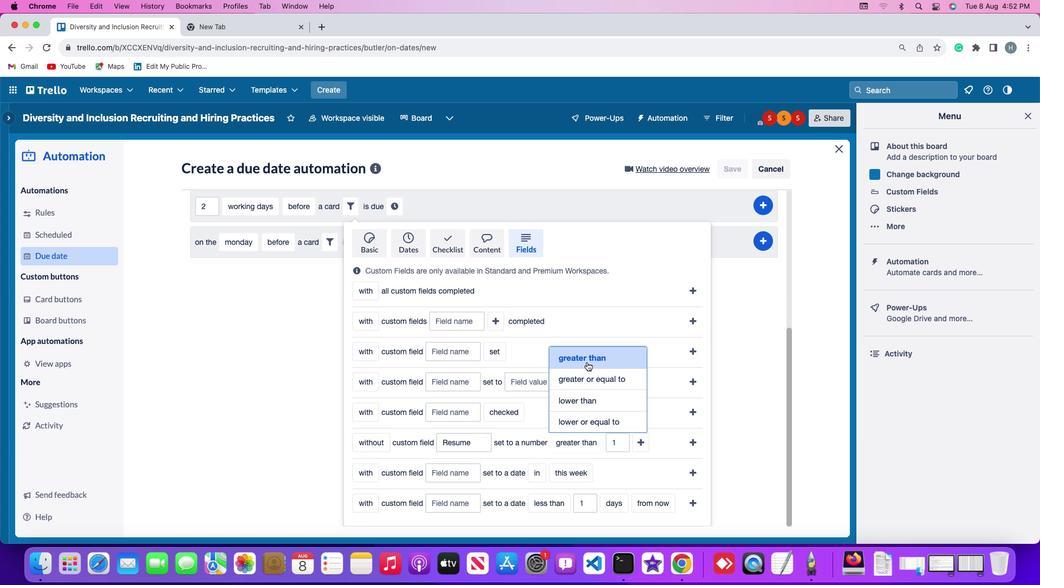 
Action: Mouse moved to (622, 439)
Screenshot: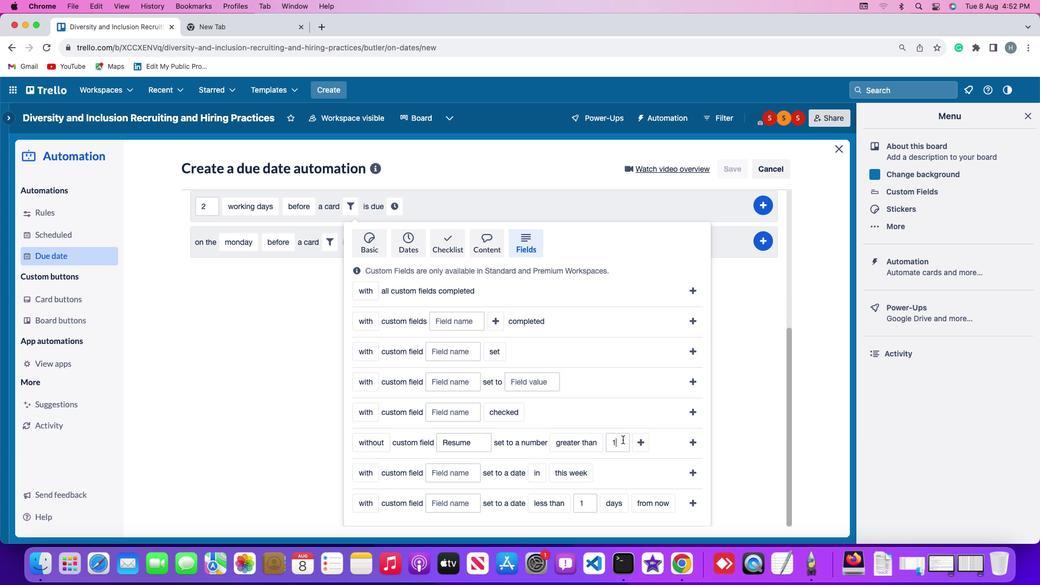 
Action: Mouse pressed left at (622, 439)
Screenshot: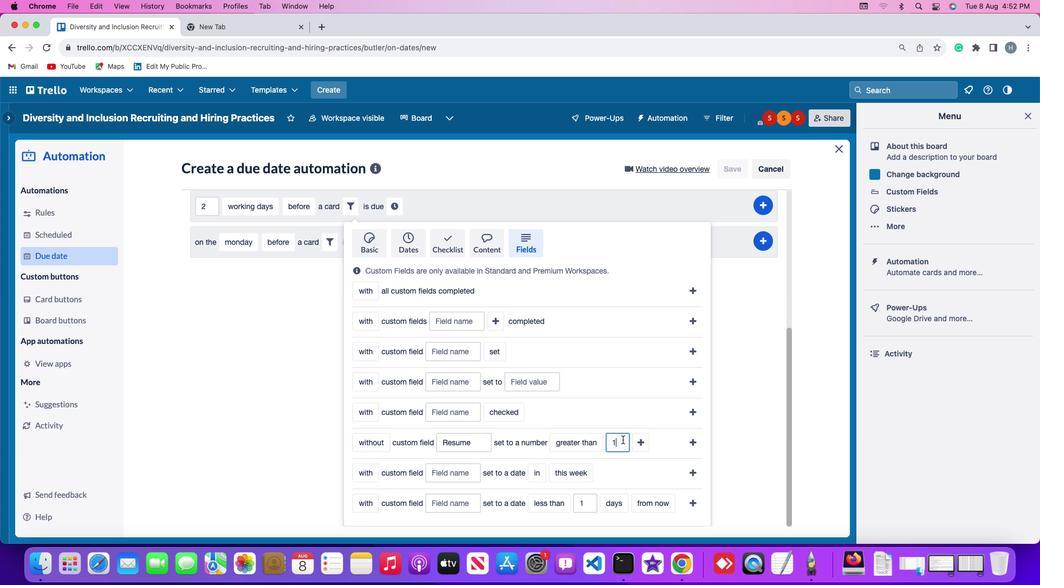 
Action: Key pressed Key.backspace'1'
Screenshot: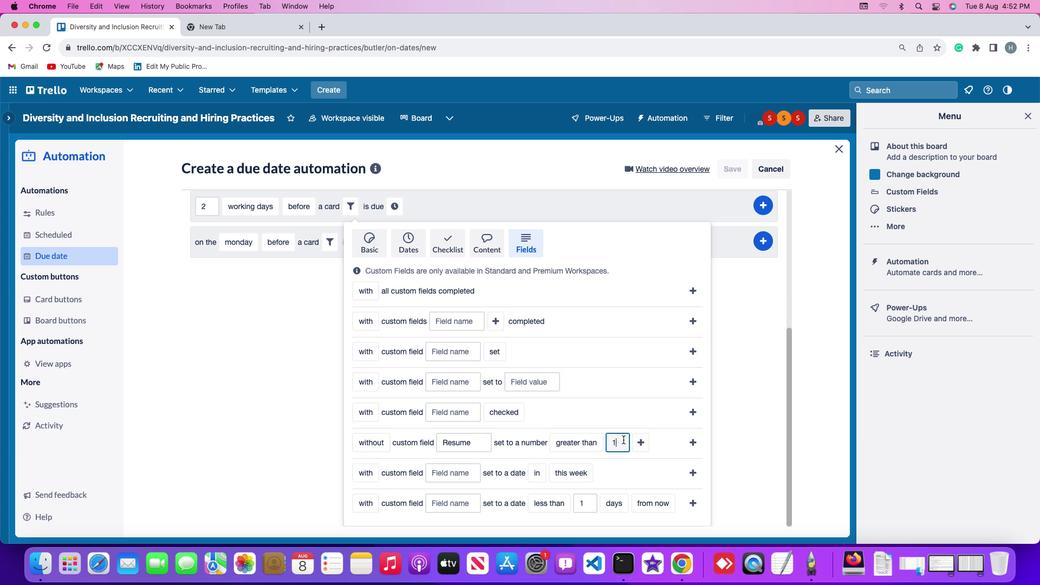 
Action: Mouse moved to (646, 441)
Screenshot: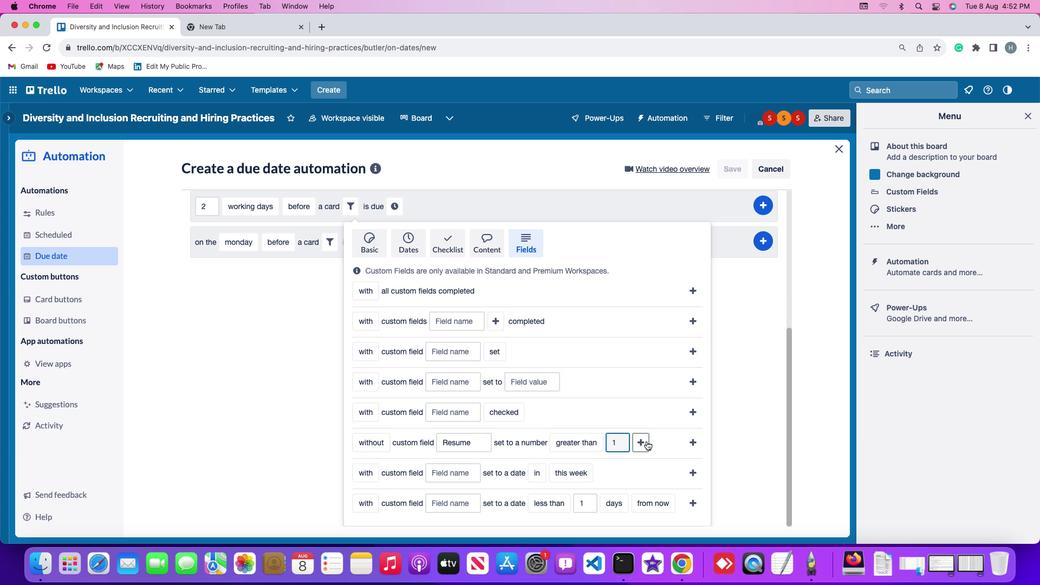 
Action: Mouse pressed left at (646, 441)
Screenshot: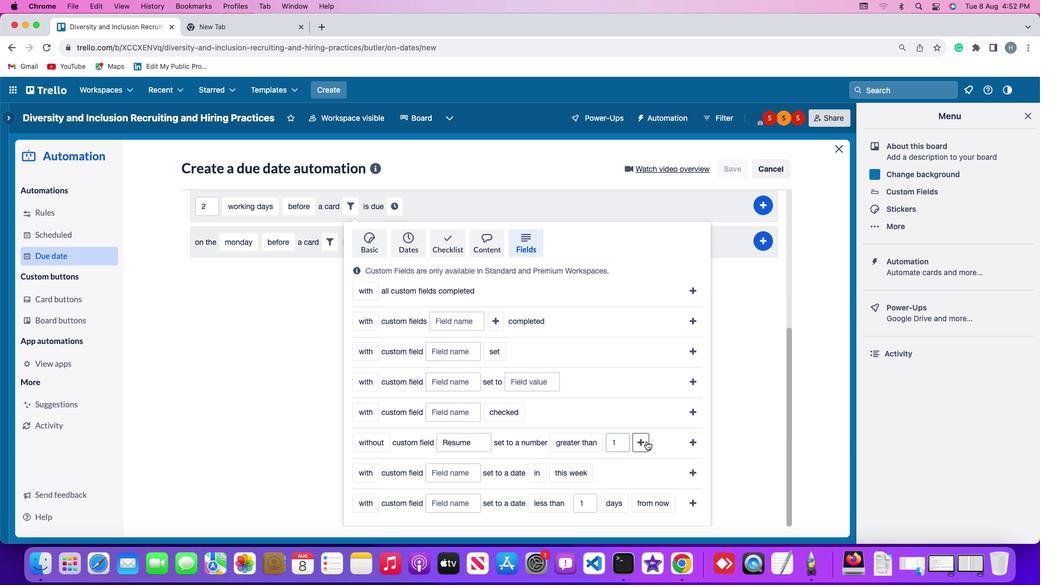 
Action: Mouse moved to (394, 468)
Screenshot: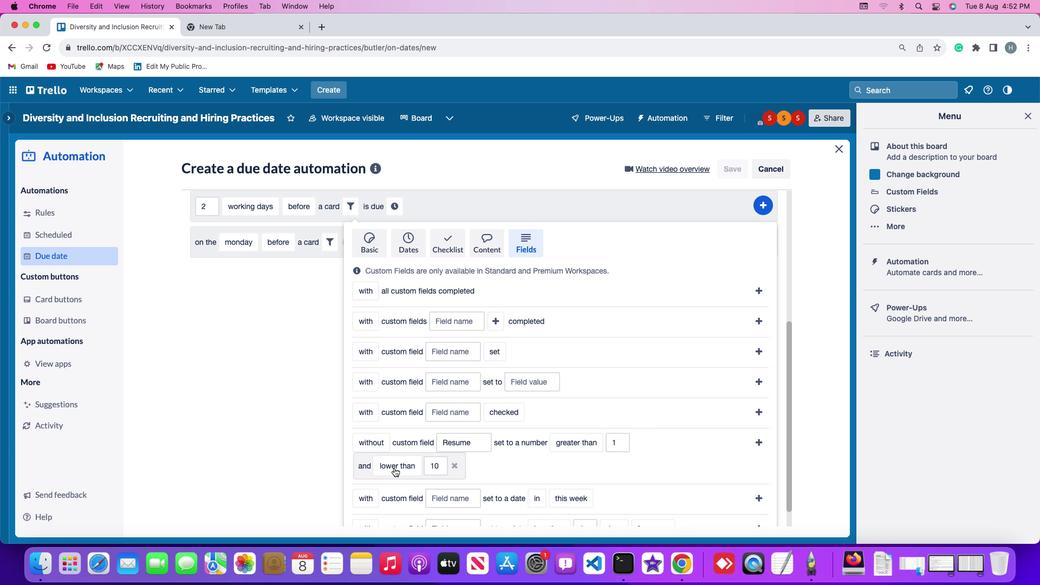 
Action: Mouse pressed left at (394, 468)
Screenshot: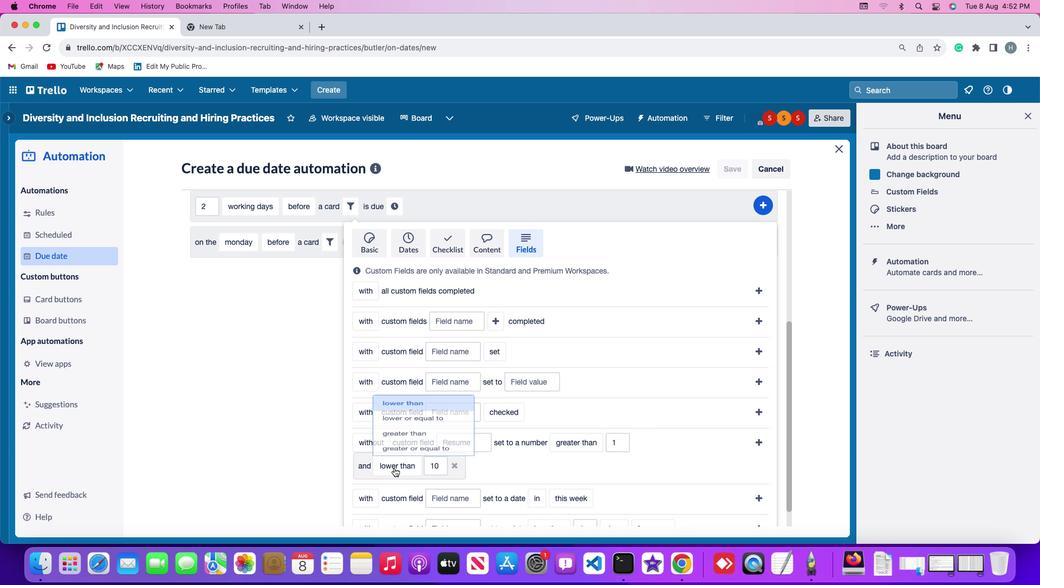 
Action: Mouse moved to (406, 446)
Screenshot: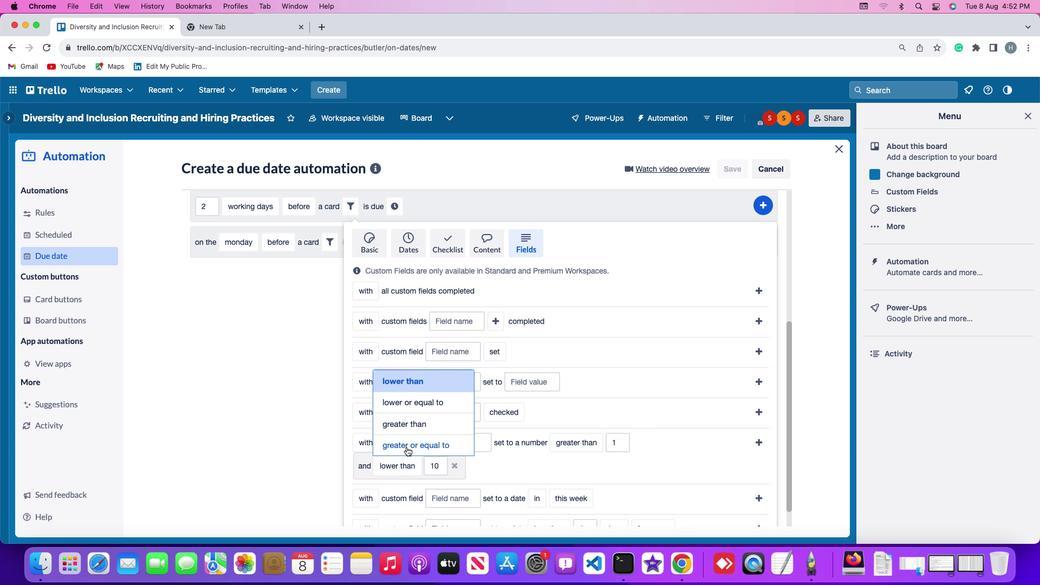 
Action: Mouse pressed left at (406, 446)
Screenshot: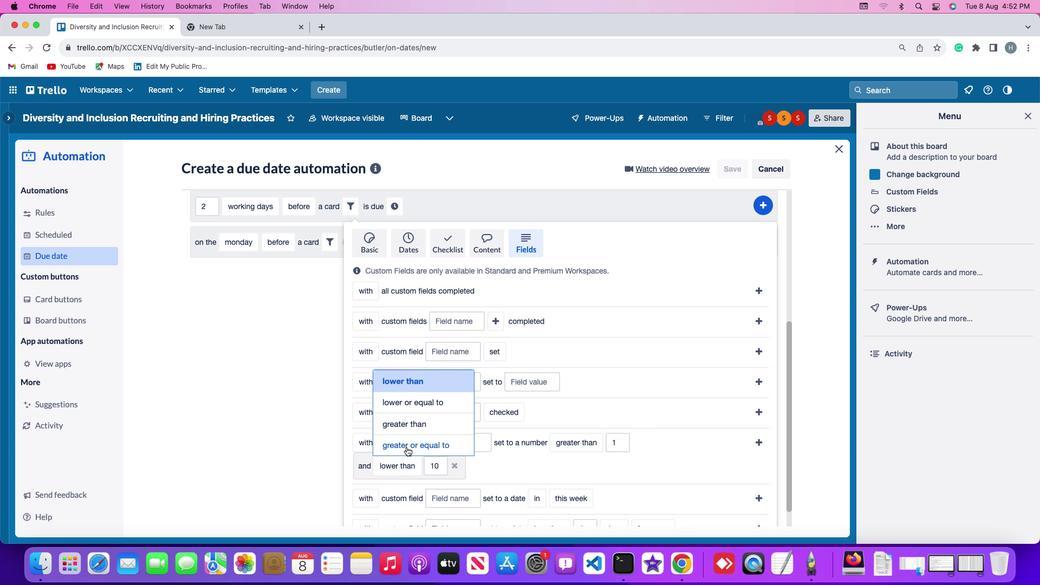 
Action: Mouse moved to (468, 466)
Screenshot: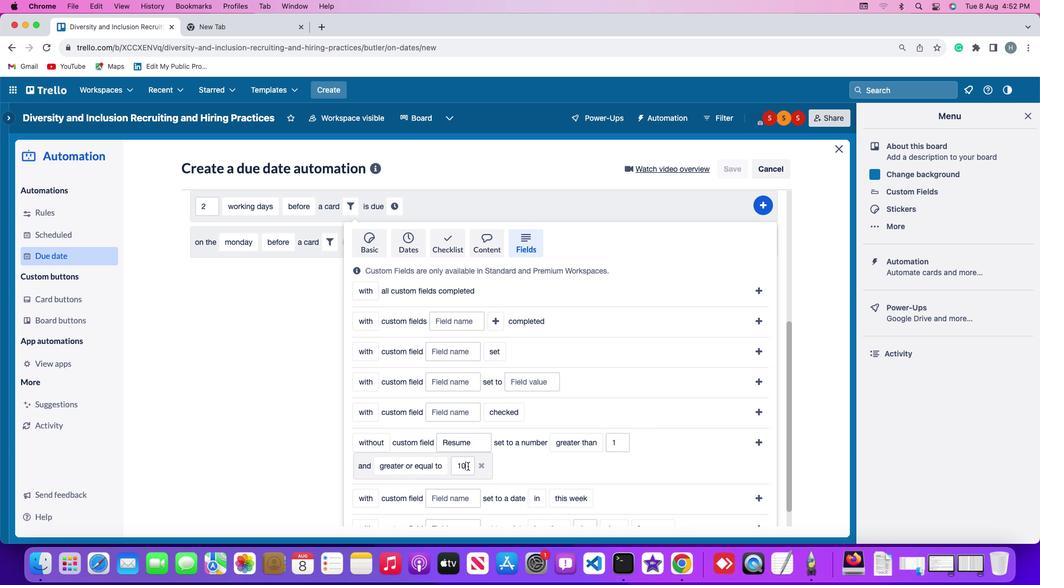 
Action: Mouse pressed left at (468, 466)
Screenshot: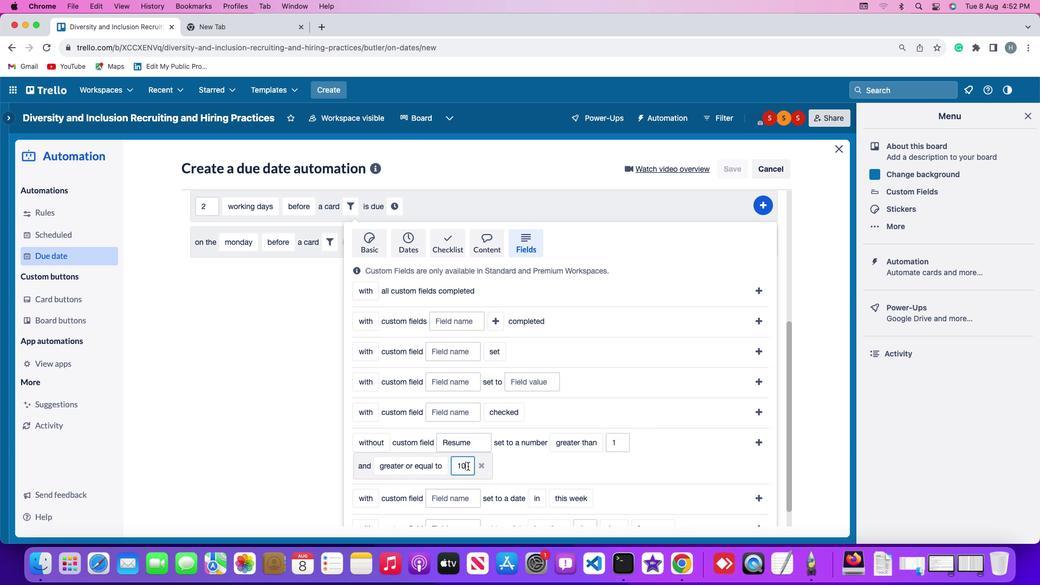
Action: Key pressed Key.backspaceKey.backspace'1''0'
Screenshot: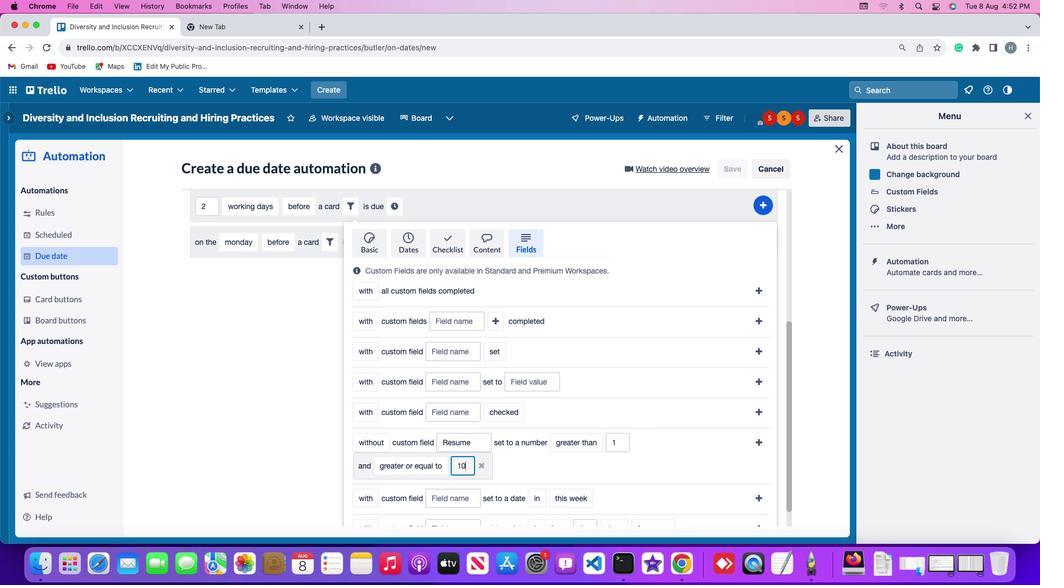 
Action: Mouse moved to (757, 440)
Screenshot: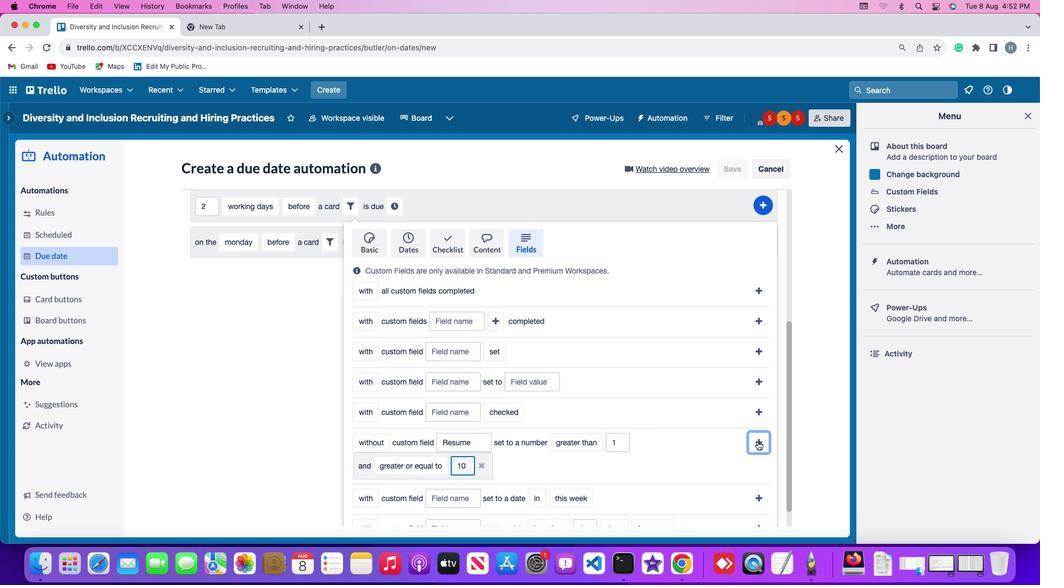 
Action: Mouse pressed left at (757, 440)
Screenshot: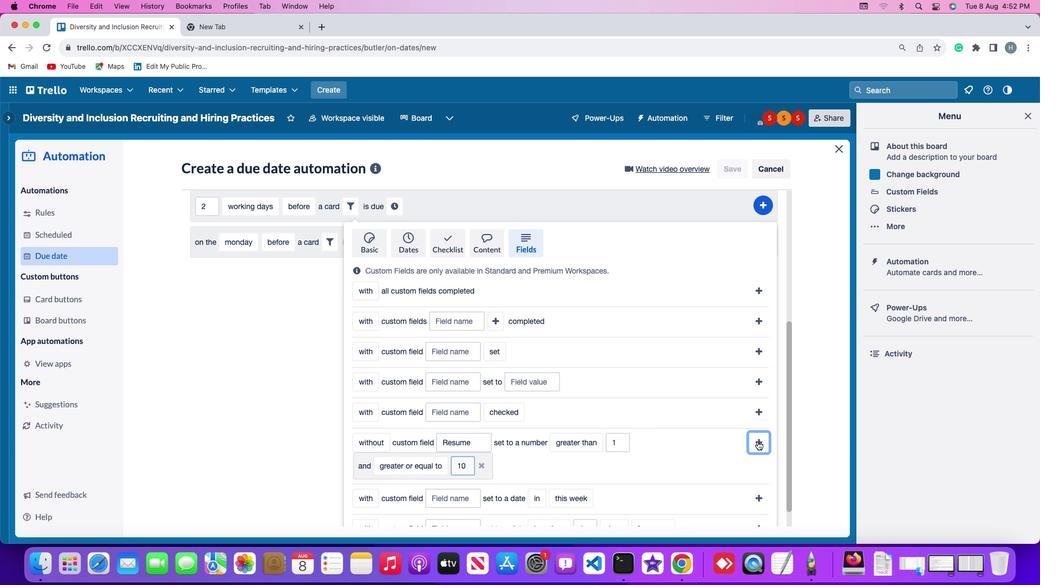
Action: Mouse moved to (720, 436)
Screenshot: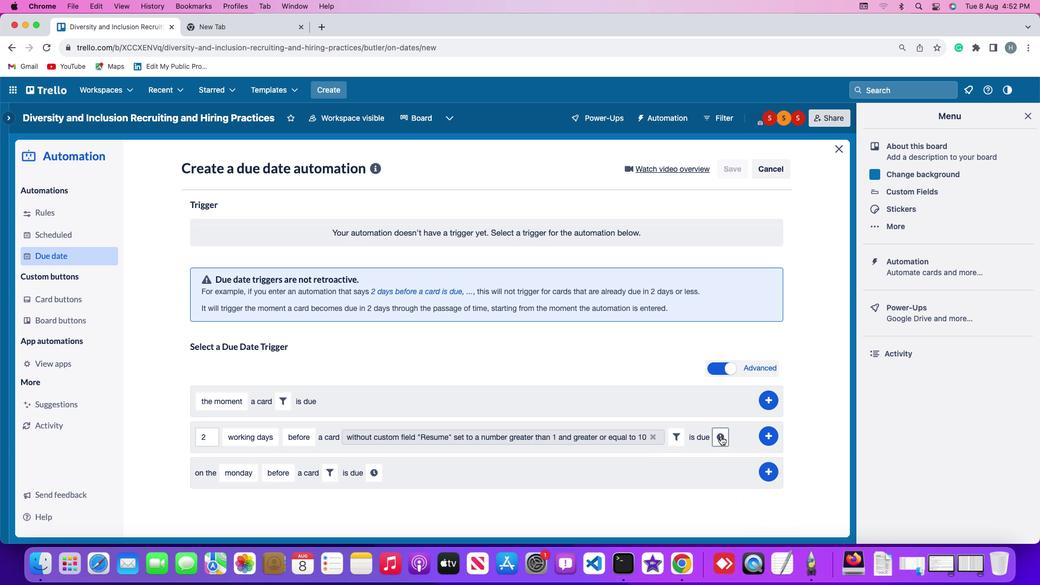 
Action: Mouse pressed left at (720, 436)
Screenshot: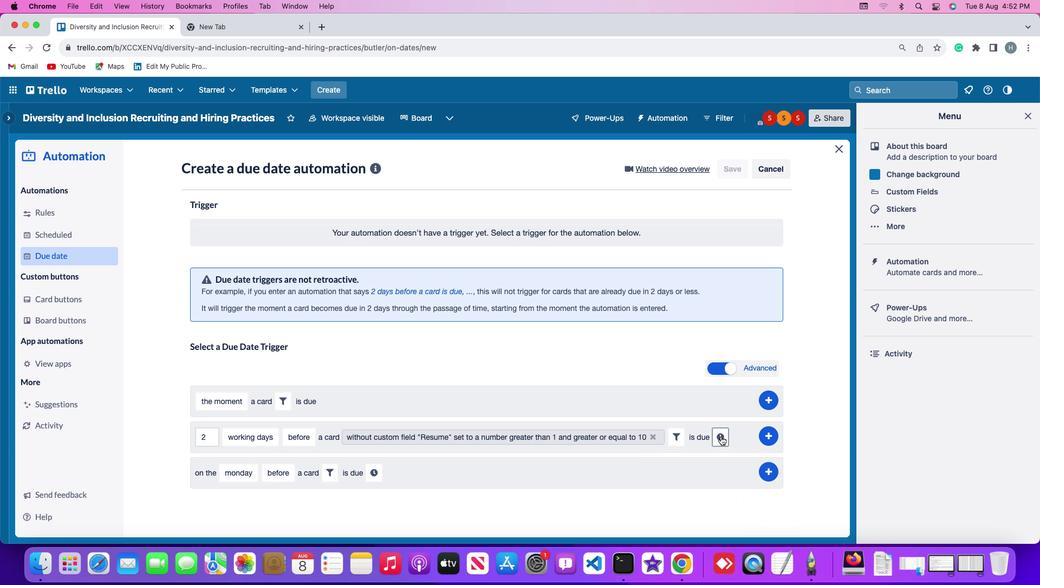 
Action: Mouse moved to (224, 463)
Screenshot: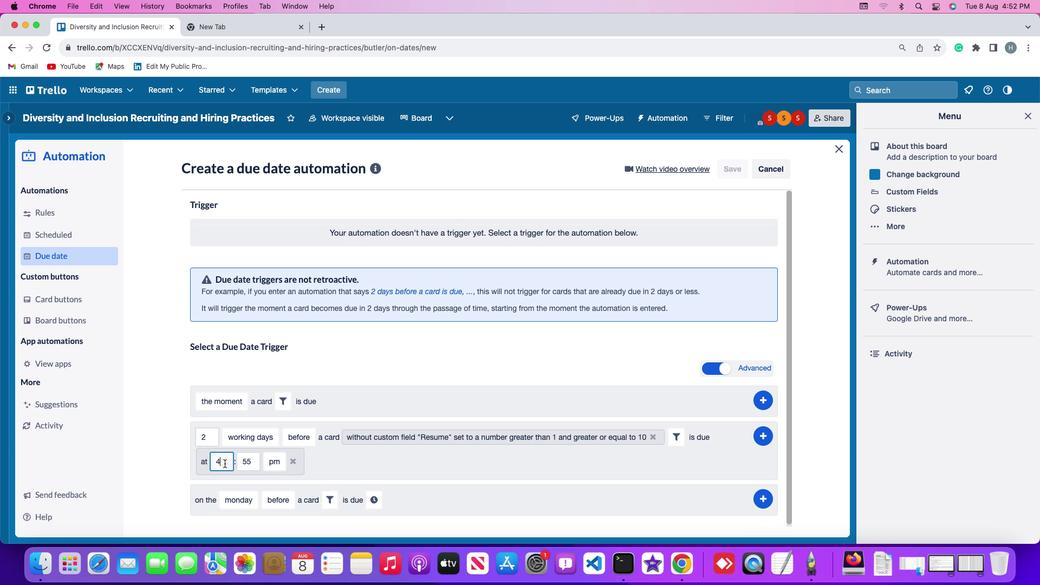 
Action: Mouse pressed left at (224, 463)
Screenshot: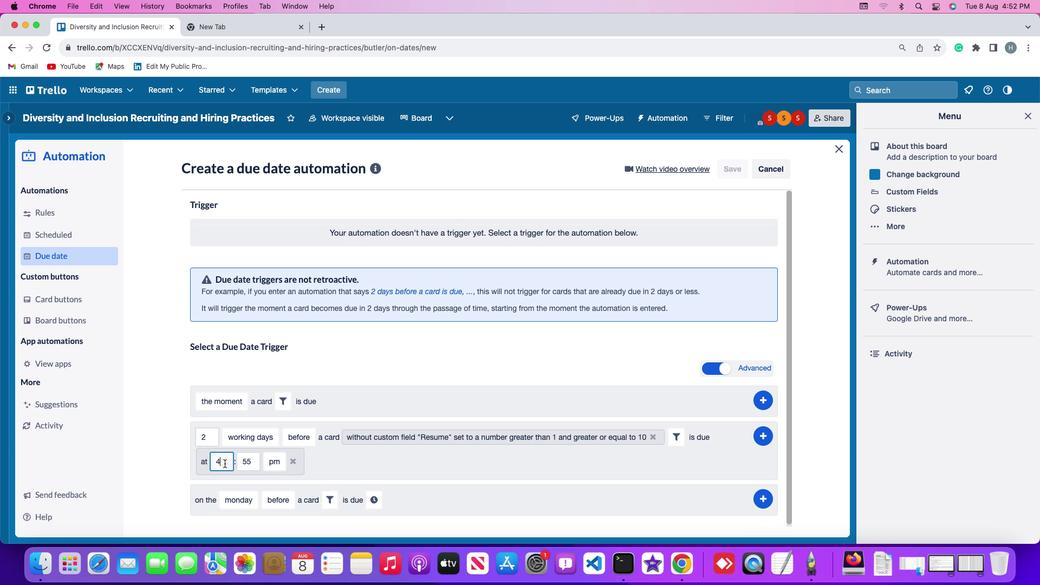 
Action: Key pressed Key.backspace'1''1'
Screenshot: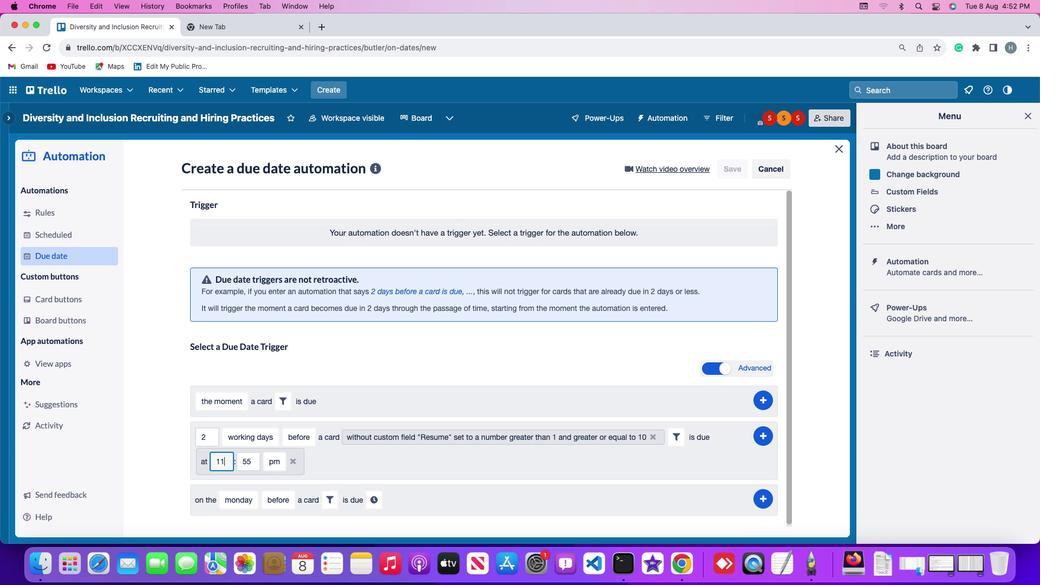 
Action: Mouse moved to (252, 460)
Screenshot: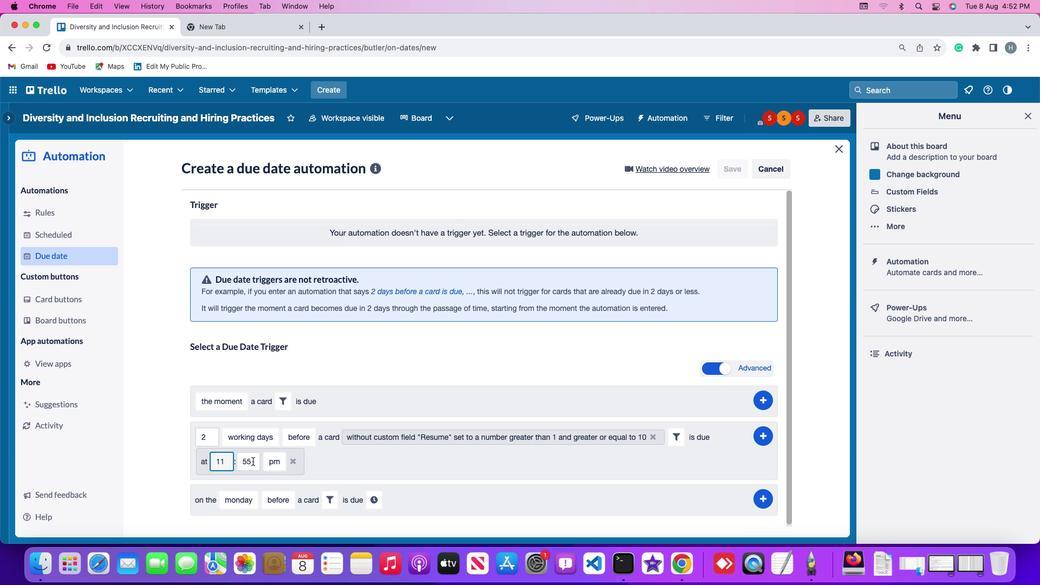 
Action: Mouse pressed left at (252, 460)
Screenshot: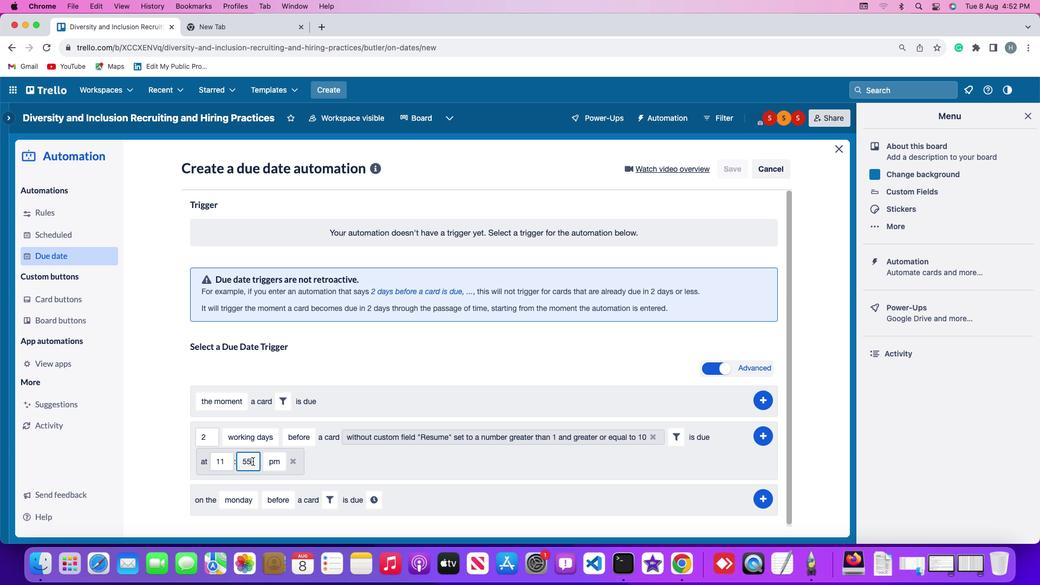 
Action: Mouse moved to (252, 460)
Screenshot: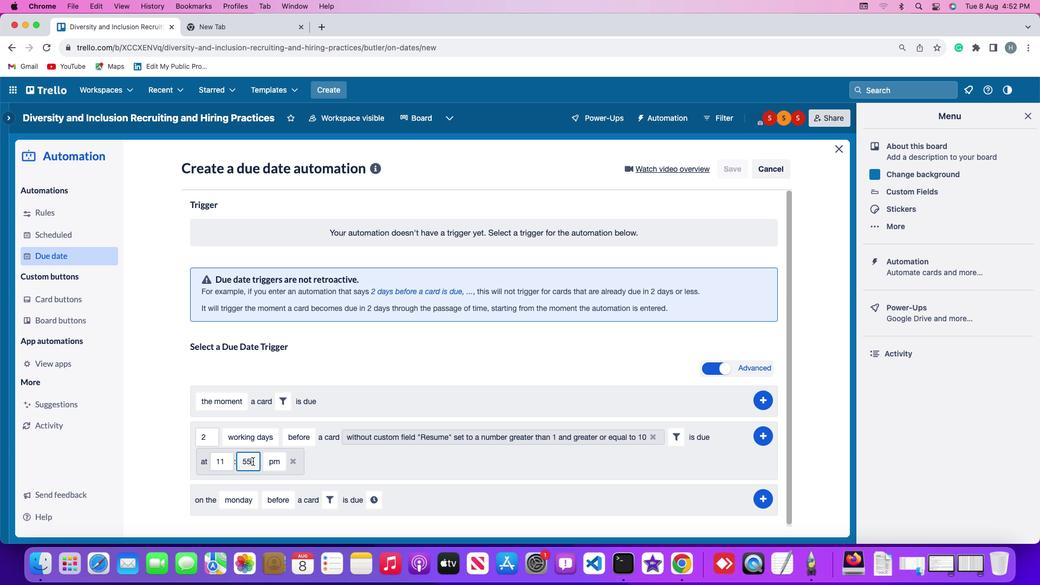 
Action: Key pressed Key.backspaceKey.backspace'0''0'
Screenshot: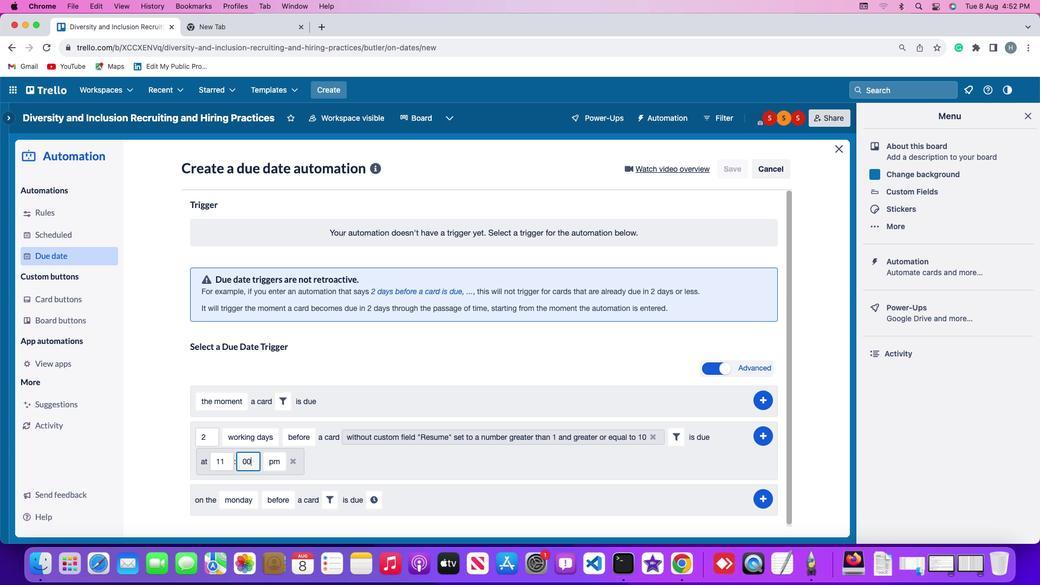 
Action: Mouse moved to (269, 460)
Screenshot: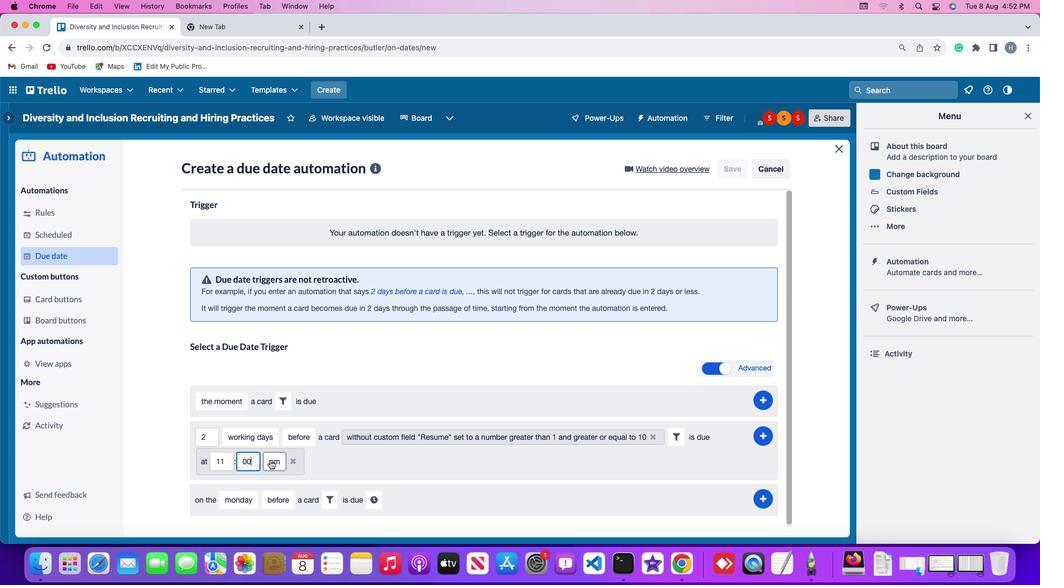 
Action: Mouse pressed left at (269, 460)
Screenshot: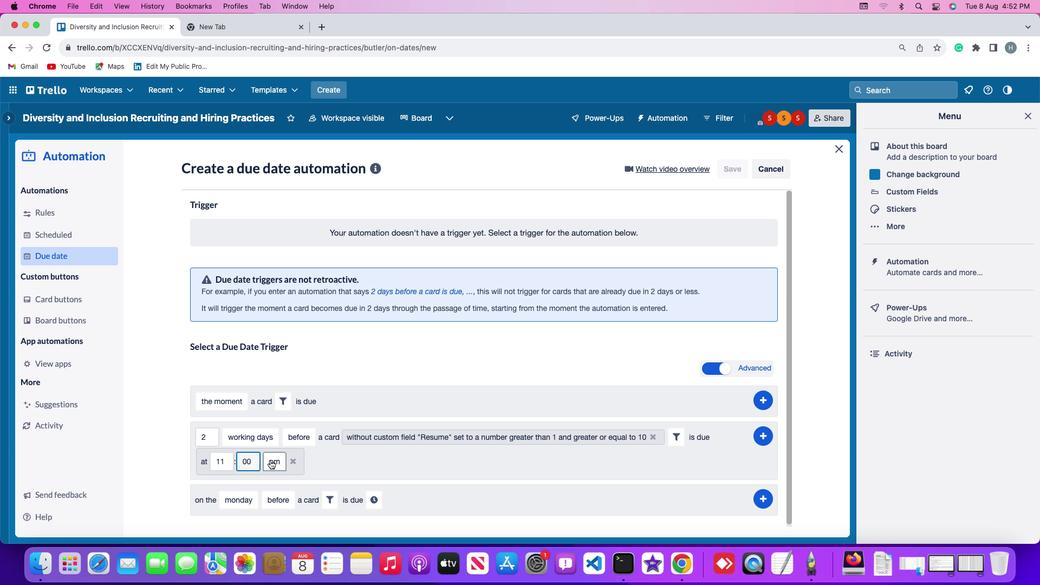 
Action: Mouse moved to (277, 482)
Screenshot: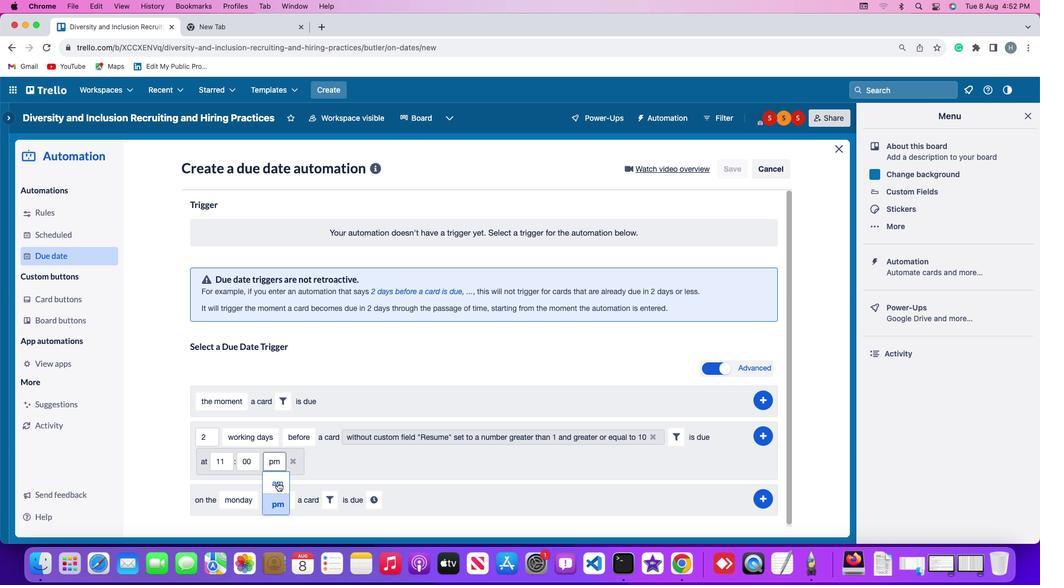 
Action: Mouse pressed left at (277, 482)
Screenshot: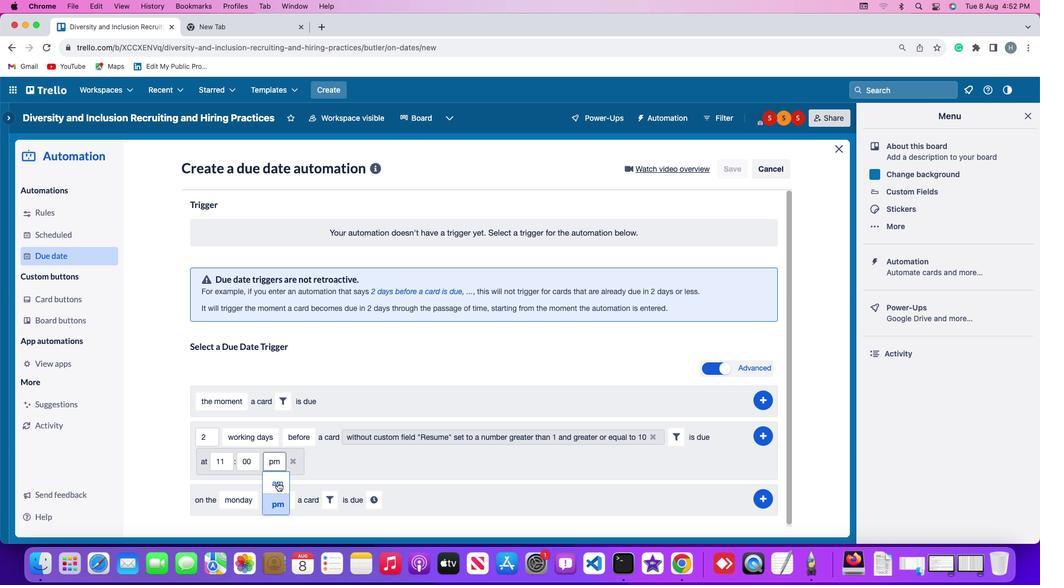 
Action: Mouse moved to (761, 434)
Screenshot: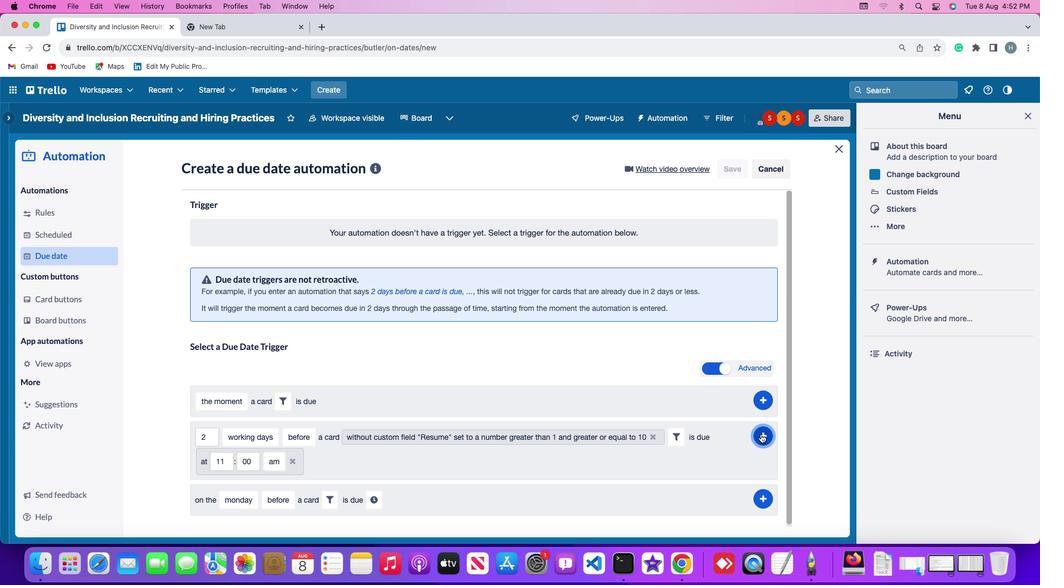 
Action: Mouse pressed left at (761, 434)
Screenshot: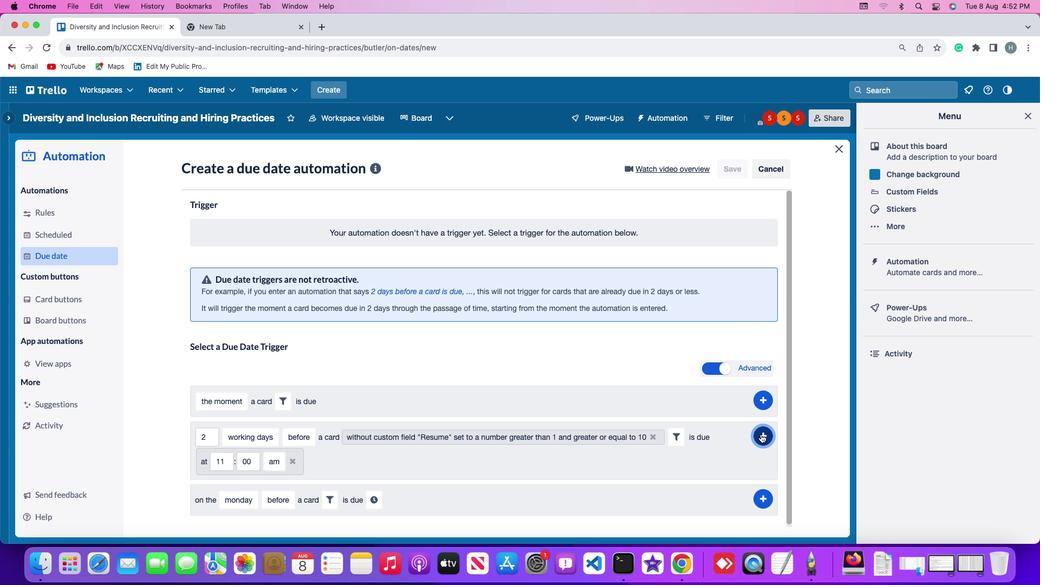 
Action: Mouse moved to (813, 364)
Screenshot: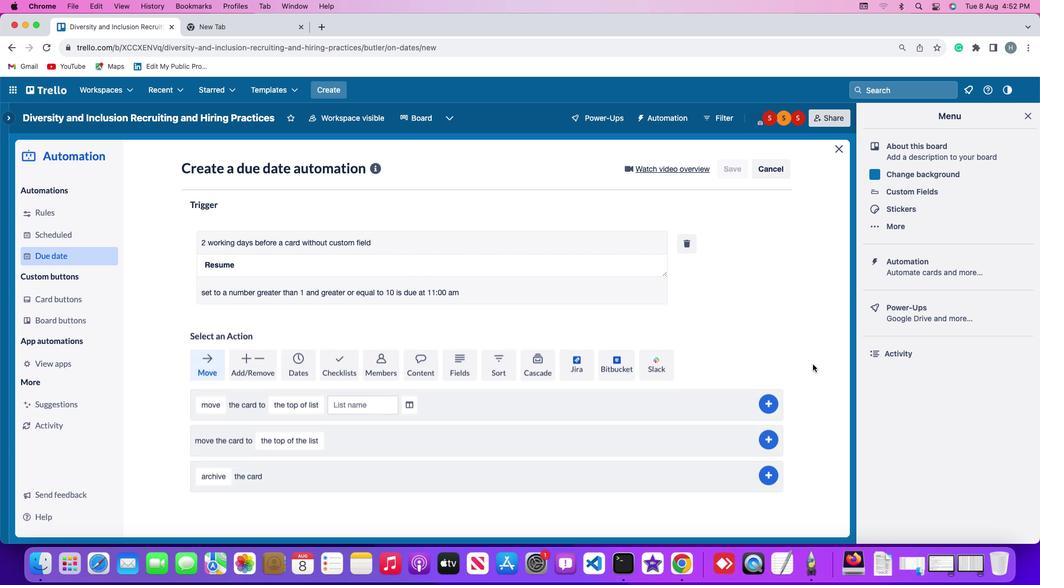 
